 Task: Create a business woman in a presentation.
Action: Mouse moved to (1162, 94)
Screenshot: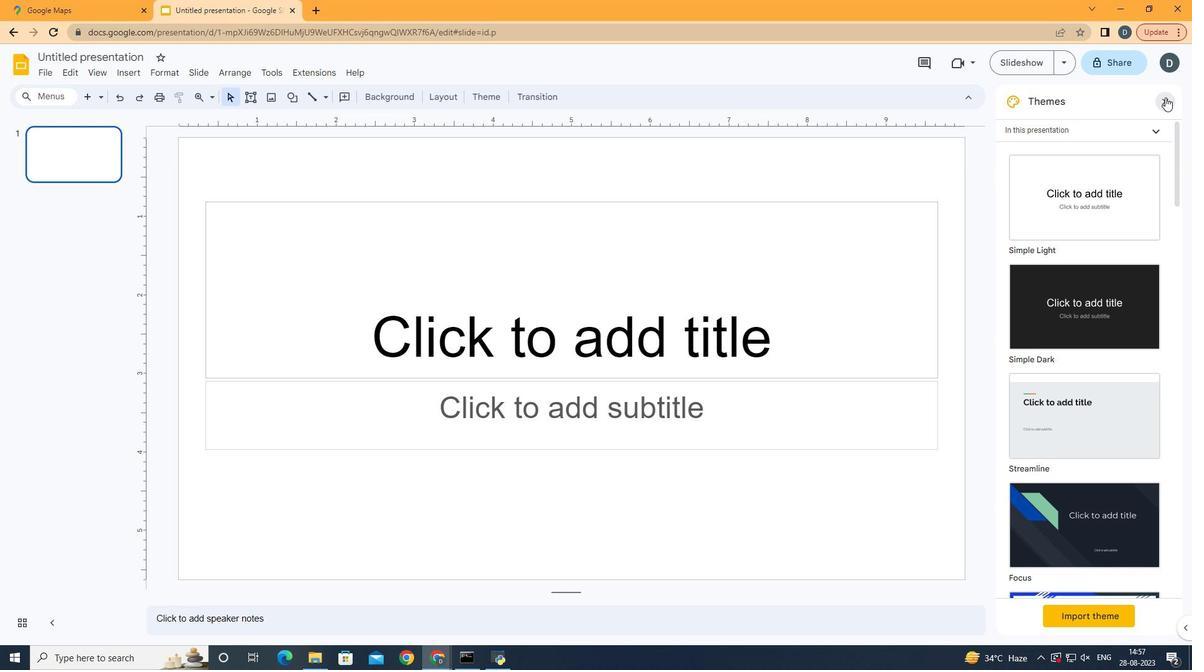 
Action: Mouse pressed left at (1162, 94)
Screenshot: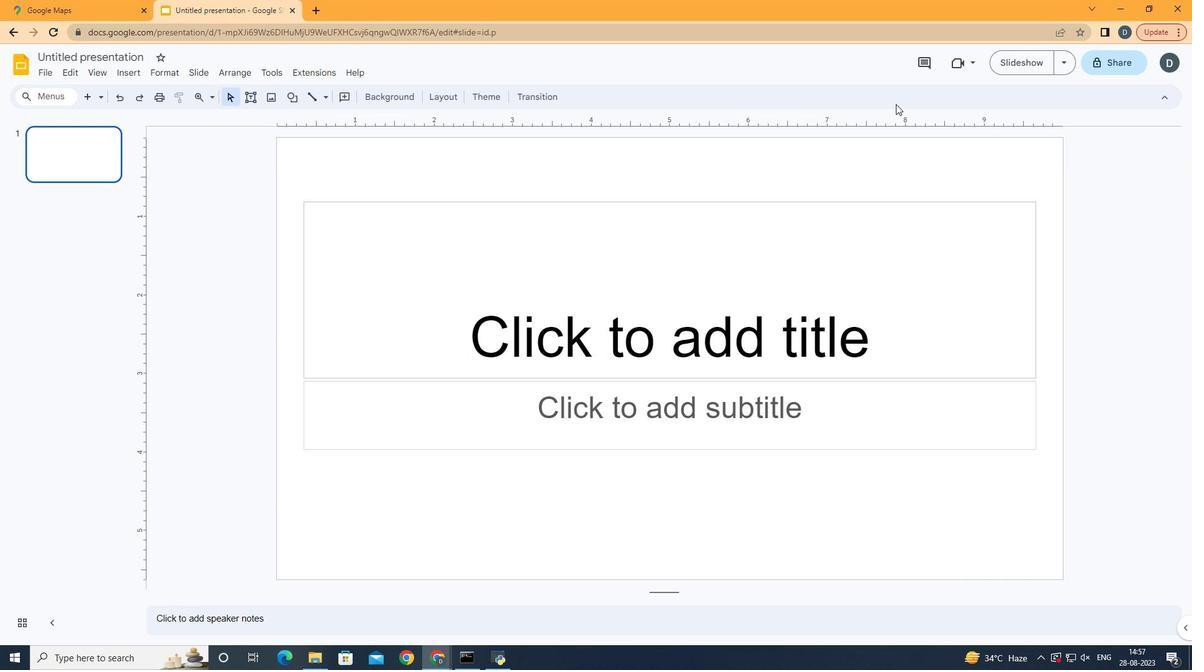 
Action: Mouse moved to (402, 99)
Screenshot: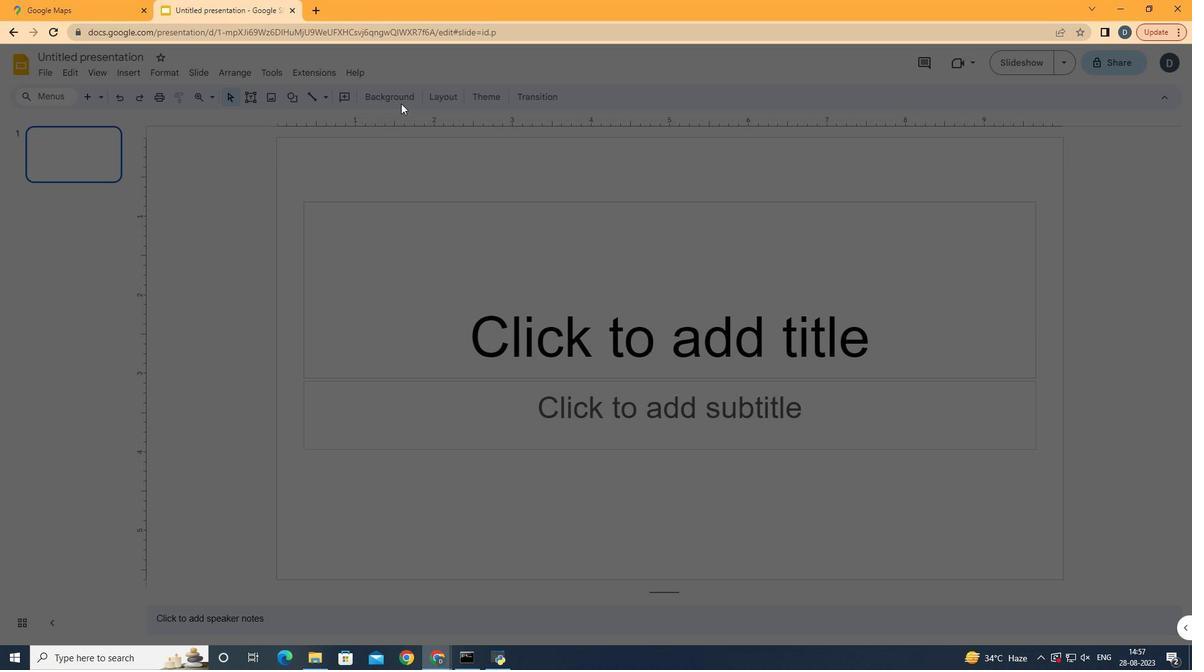 
Action: Mouse pressed left at (402, 99)
Screenshot: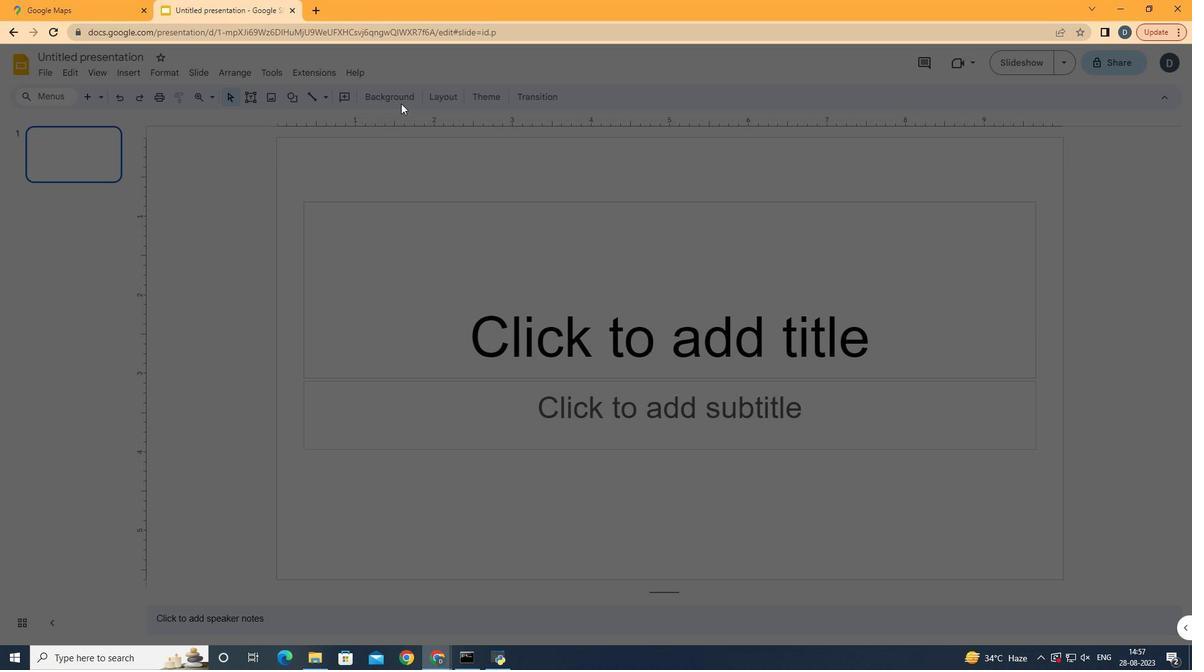 
Action: Mouse moved to (676, 307)
Screenshot: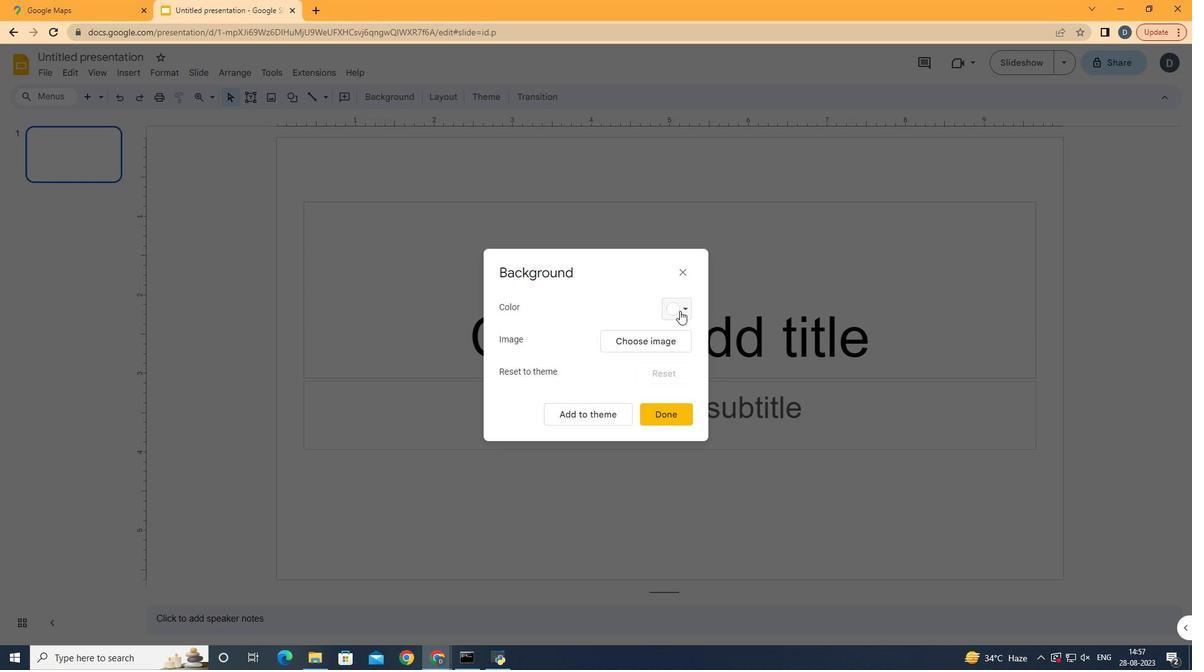 
Action: Mouse pressed left at (676, 307)
Screenshot: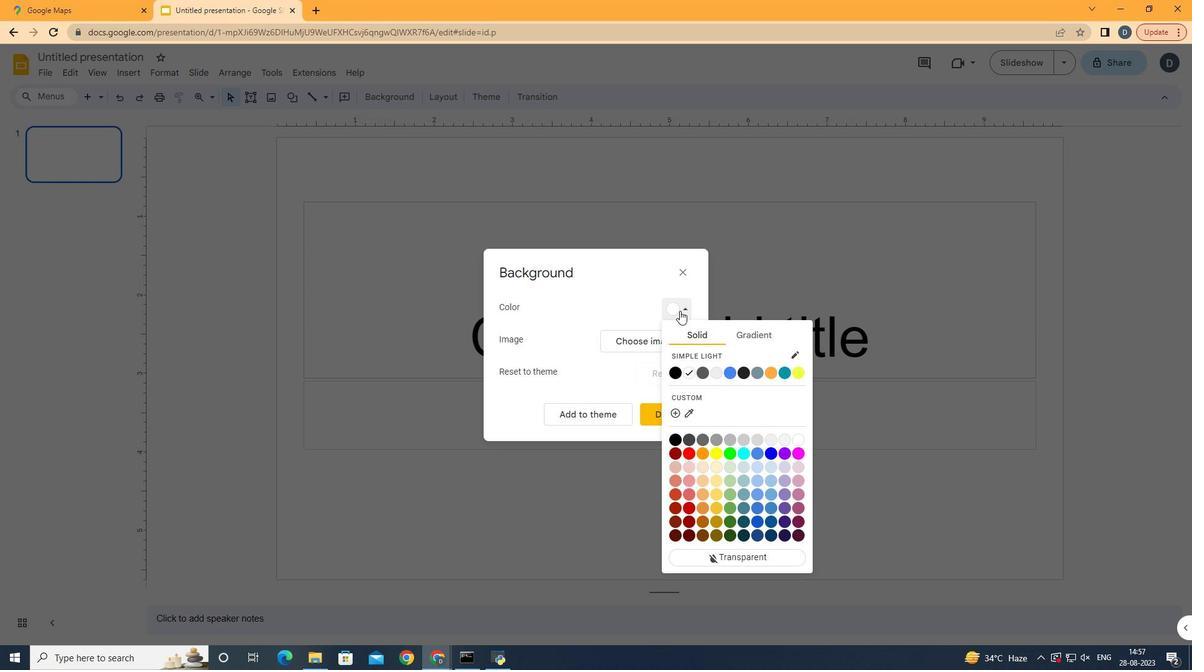 
Action: Mouse moved to (676, 263)
Screenshot: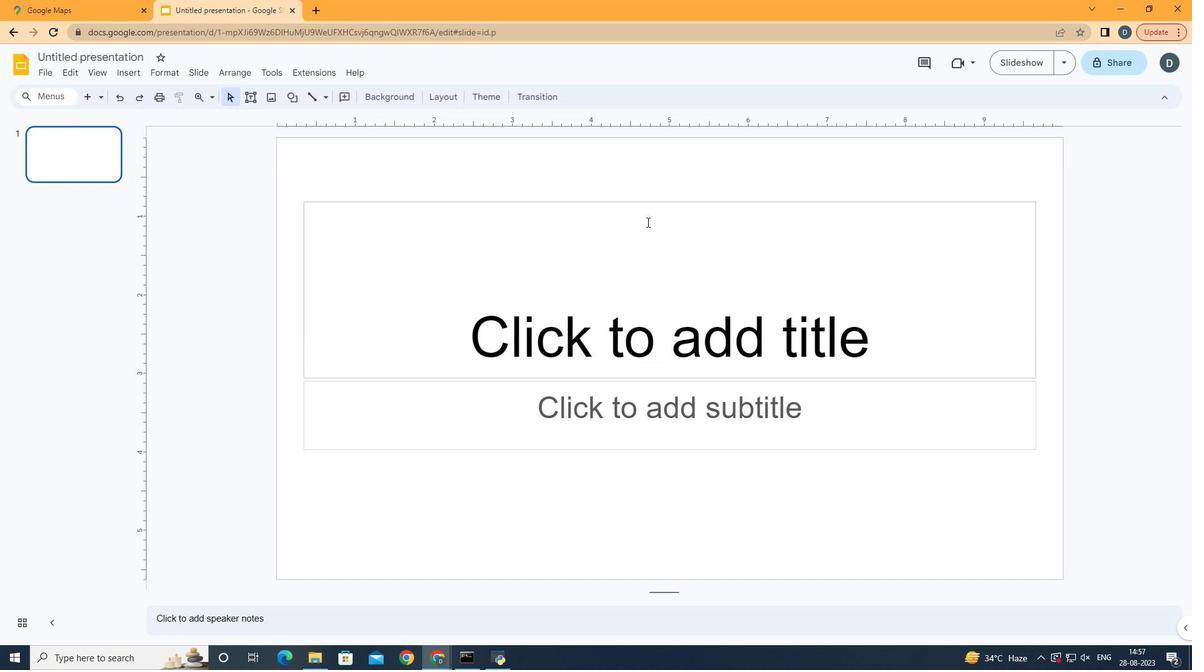 
Action: Mouse pressed left at (676, 263)
Screenshot: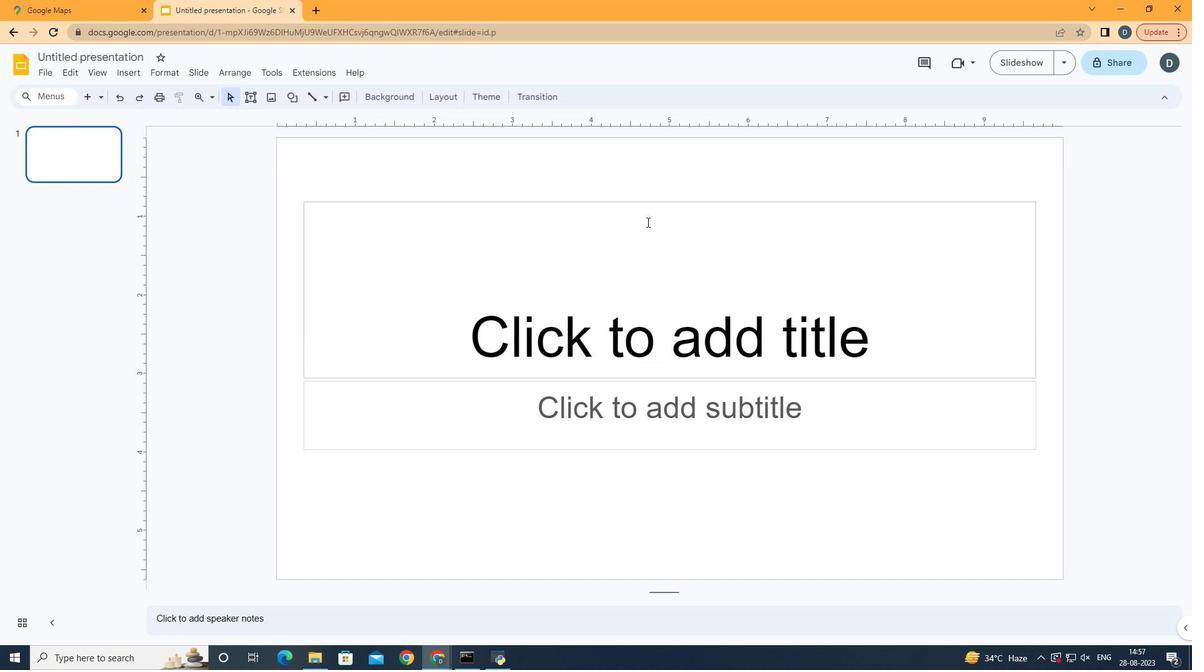 
Action: Mouse moved to (442, 98)
Screenshot: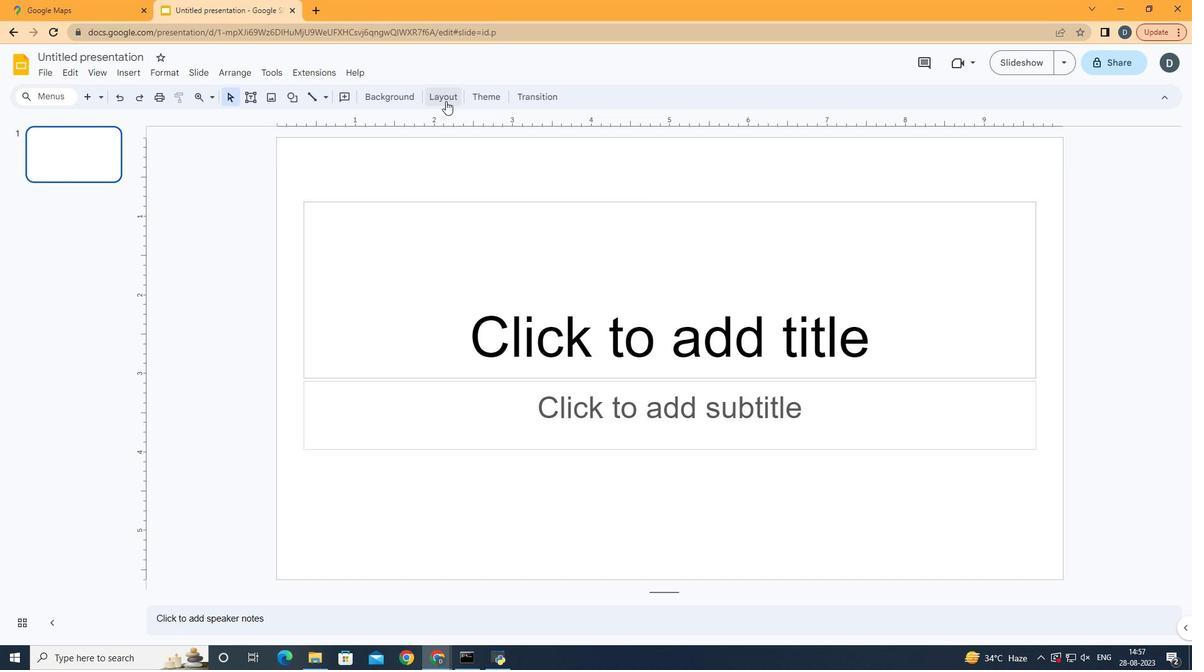 
Action: Mouse pressed left at (442, 98)
Screenshot: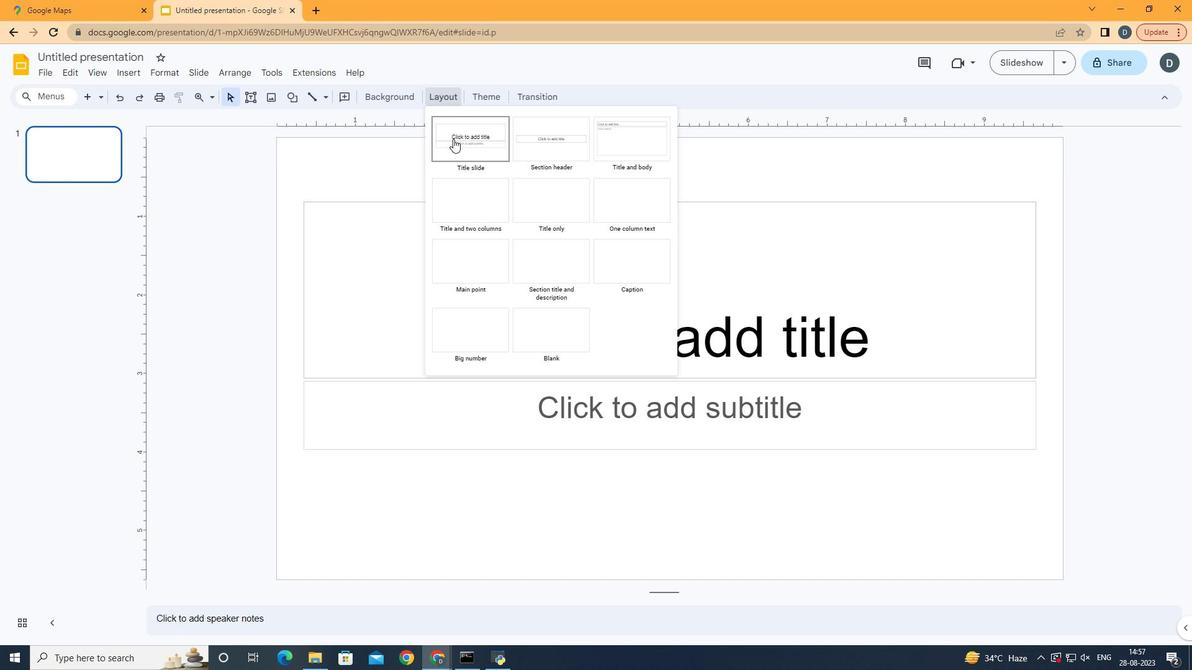 
Action: Mouse moved to (542, 317)
Screenshot: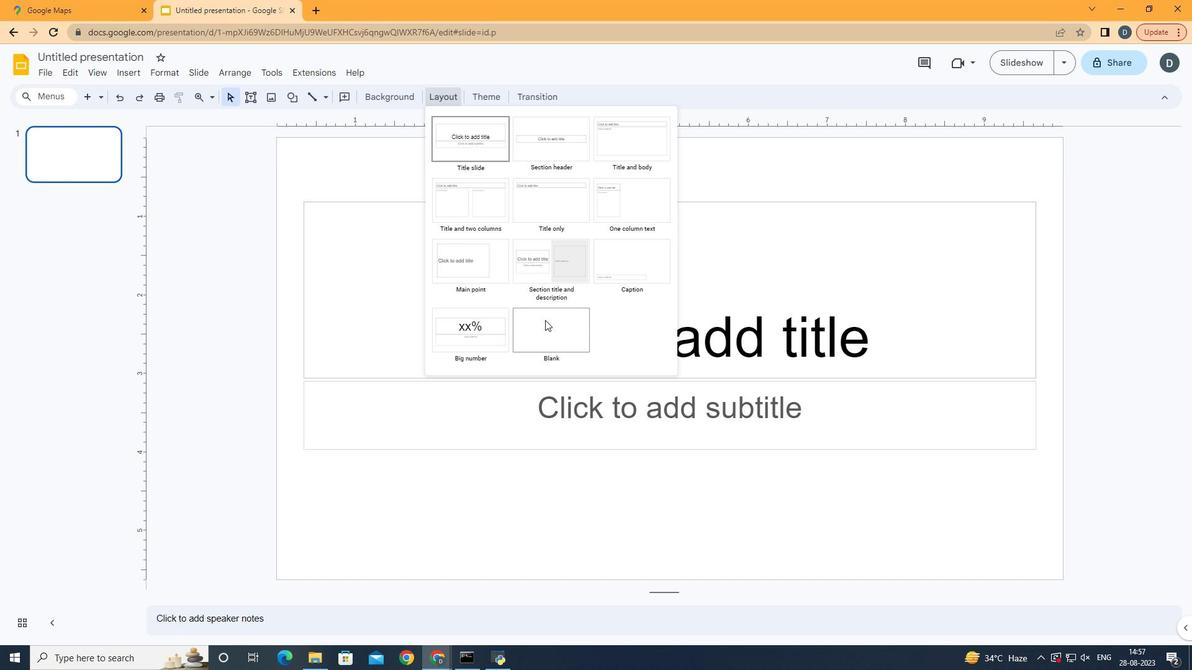 
Action: Mouse pressed left at (542, 317)
Screenshot: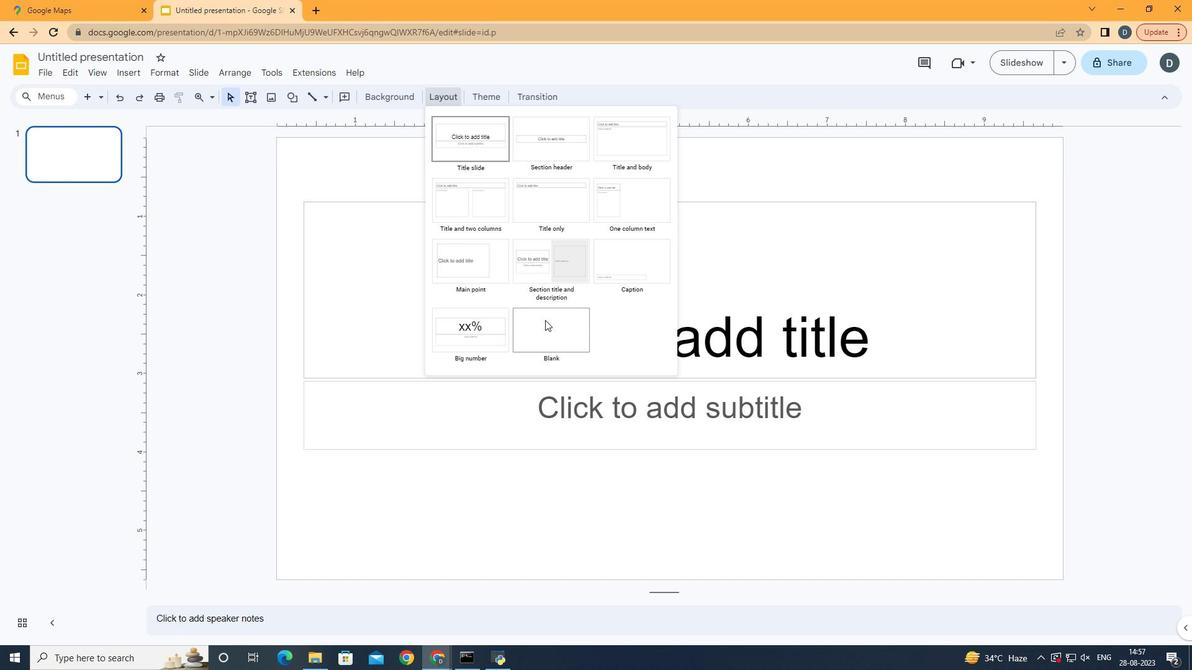 
Action: Mouse moved to (264, 100)
Screenshot: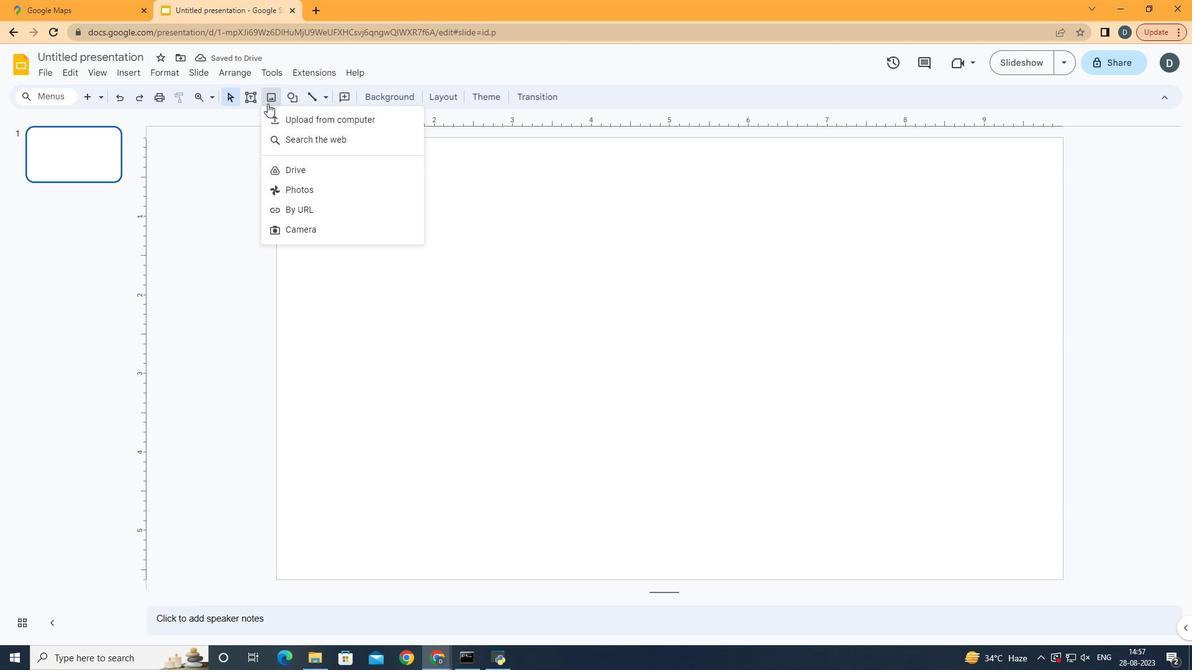 
Action: Mouse pressed left at (264, 100)
Screenshot: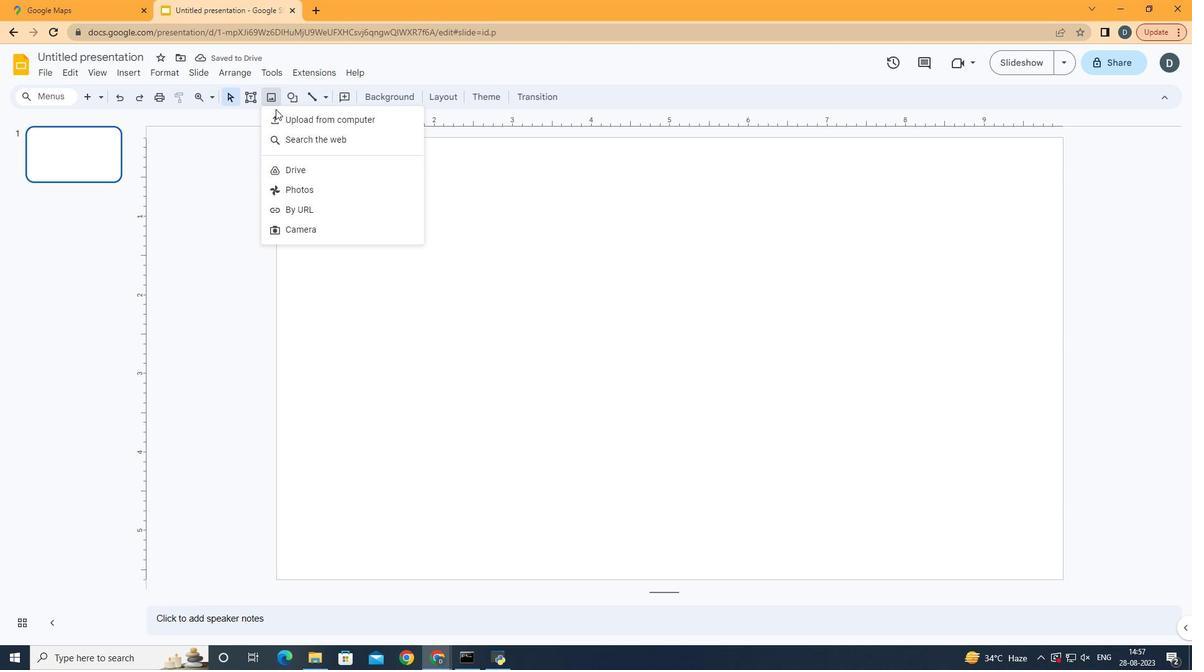 
Action: Mouse moved to (289, 129)
Screenshot: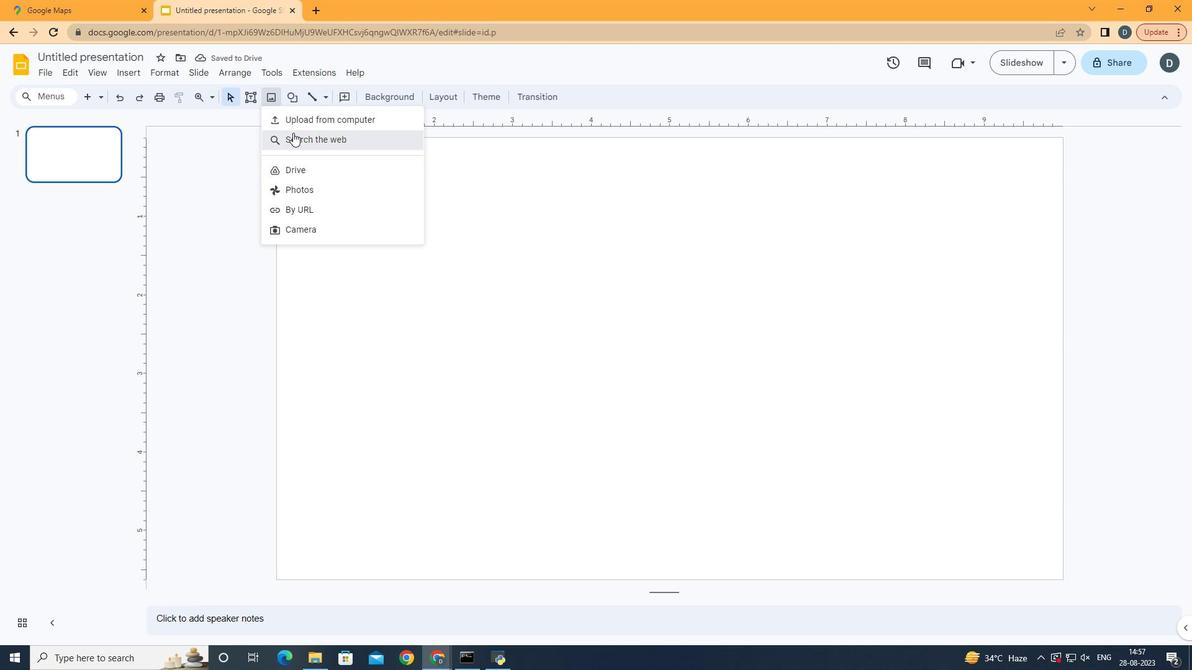 
Action: Mouse pressed left at (289, 129)
Screenshot: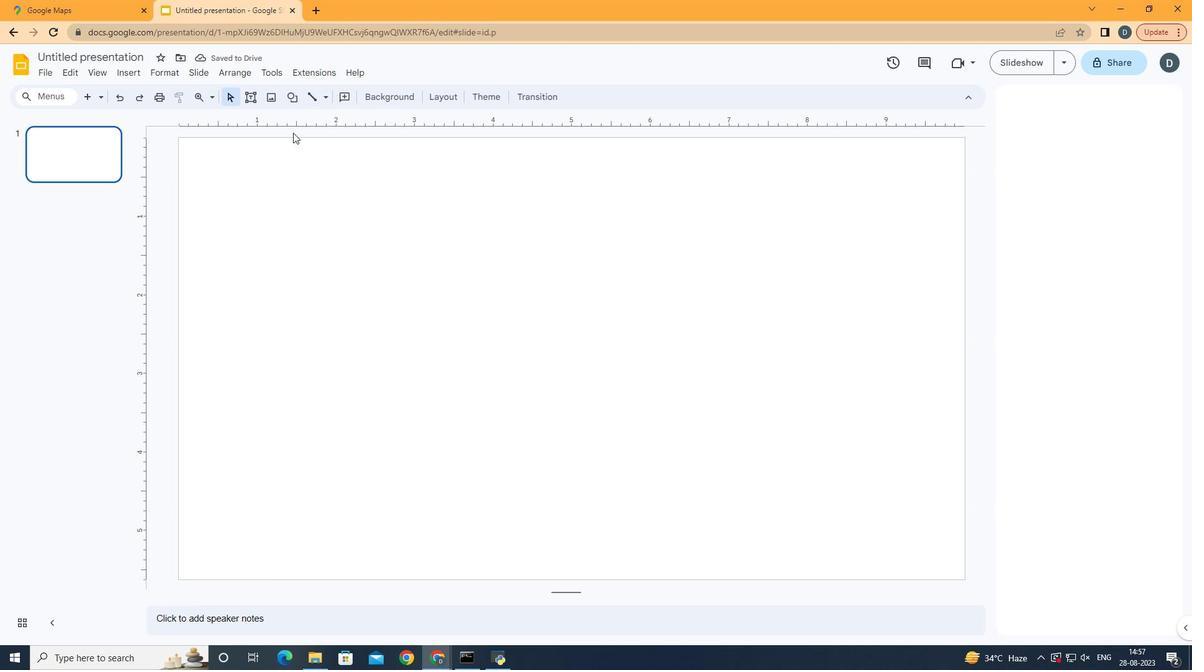 
Action: Mouse moved to (1105, 102)
Screenshot: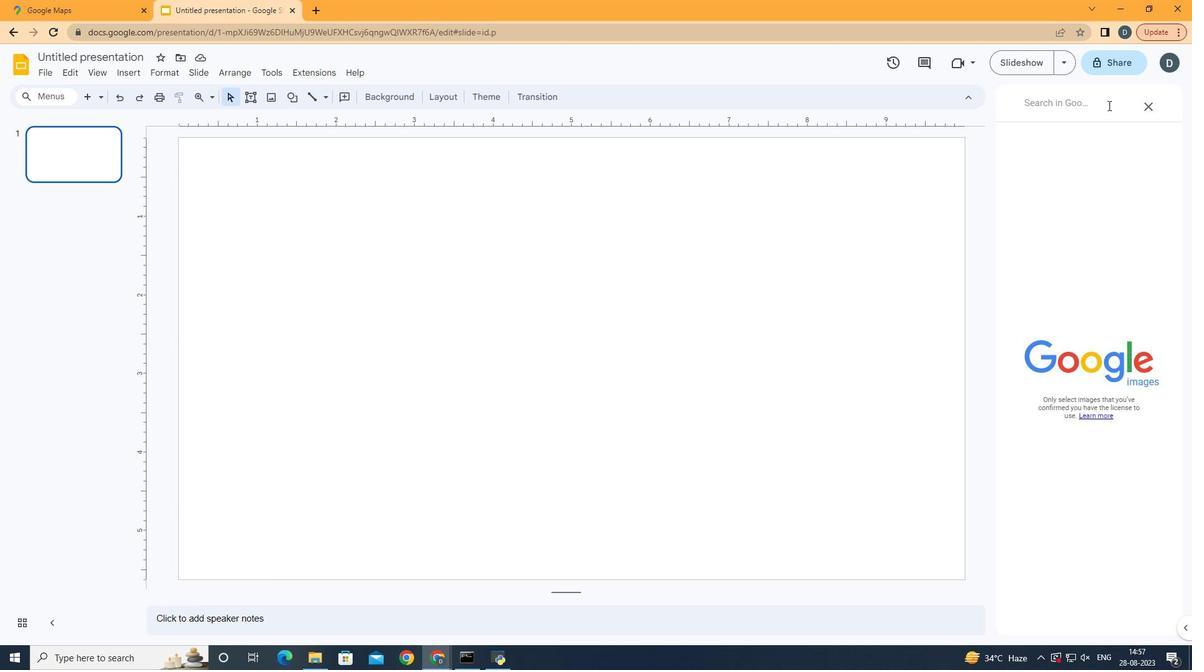 
Action: Mouse pressed left at (1105, 102)
Screenshot: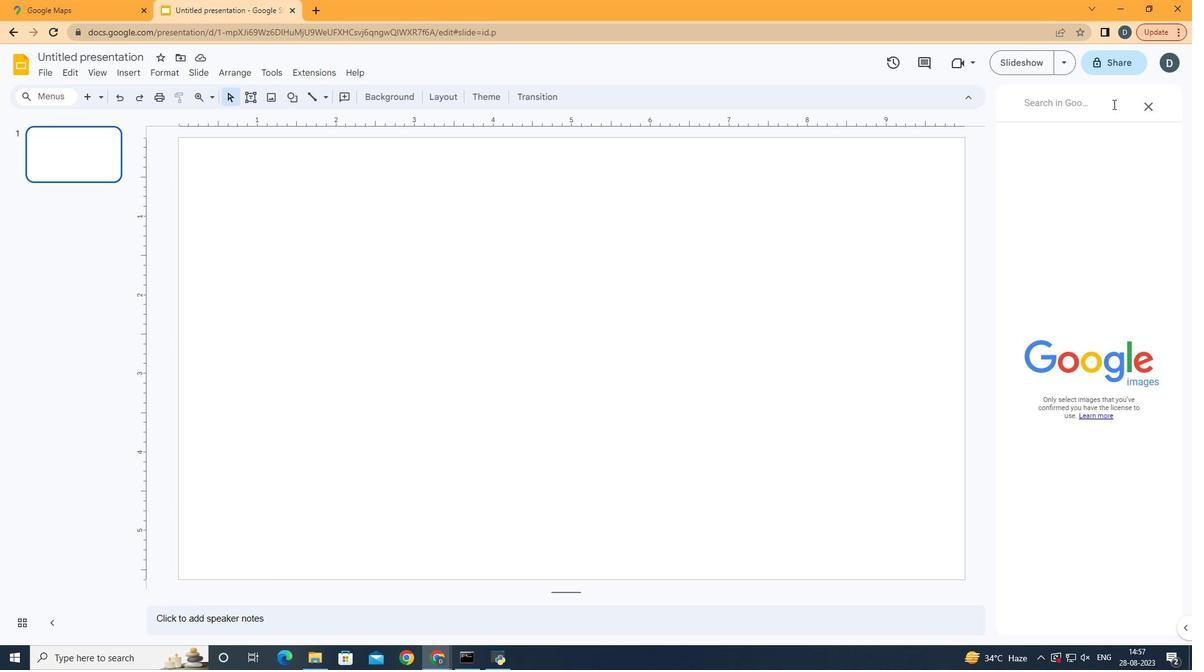
Action: Mouse moved to (1135, 93)
Screenshot: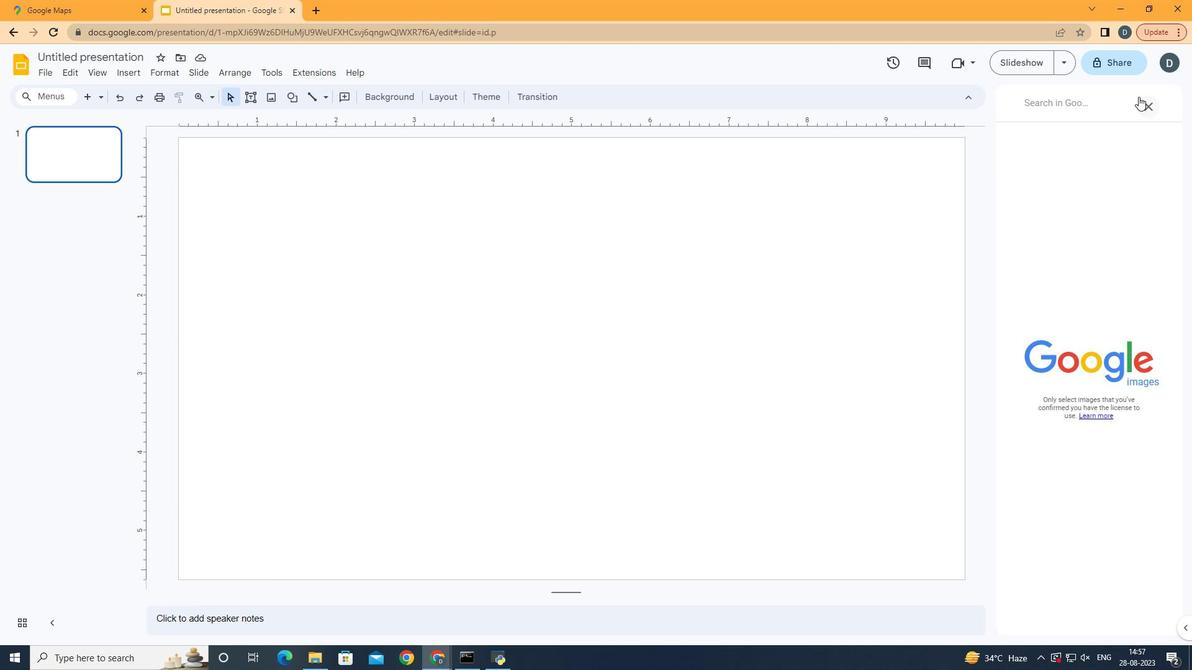 
Action: Key pressed <Key.shift>Business<Key.space><Key.shift>Women<Key.space>in<Key.space>a<Key.space>presentation<Key.enter>
Screenshot: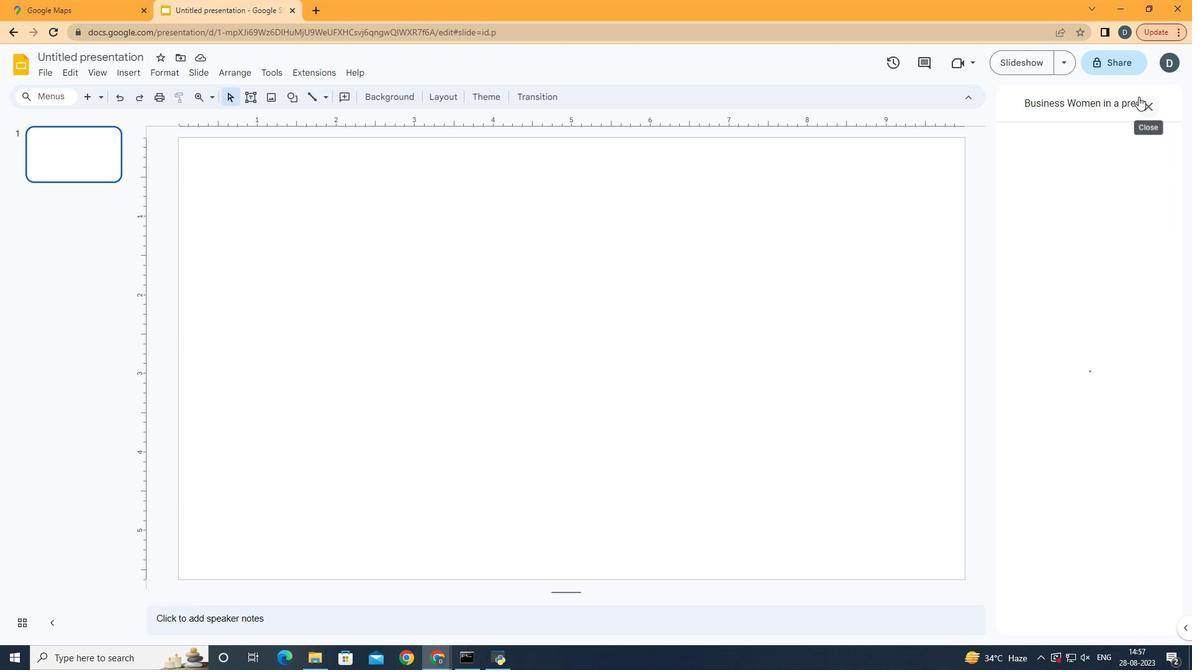 
Action: Mouse moved to (1111, 156)
Screenshot: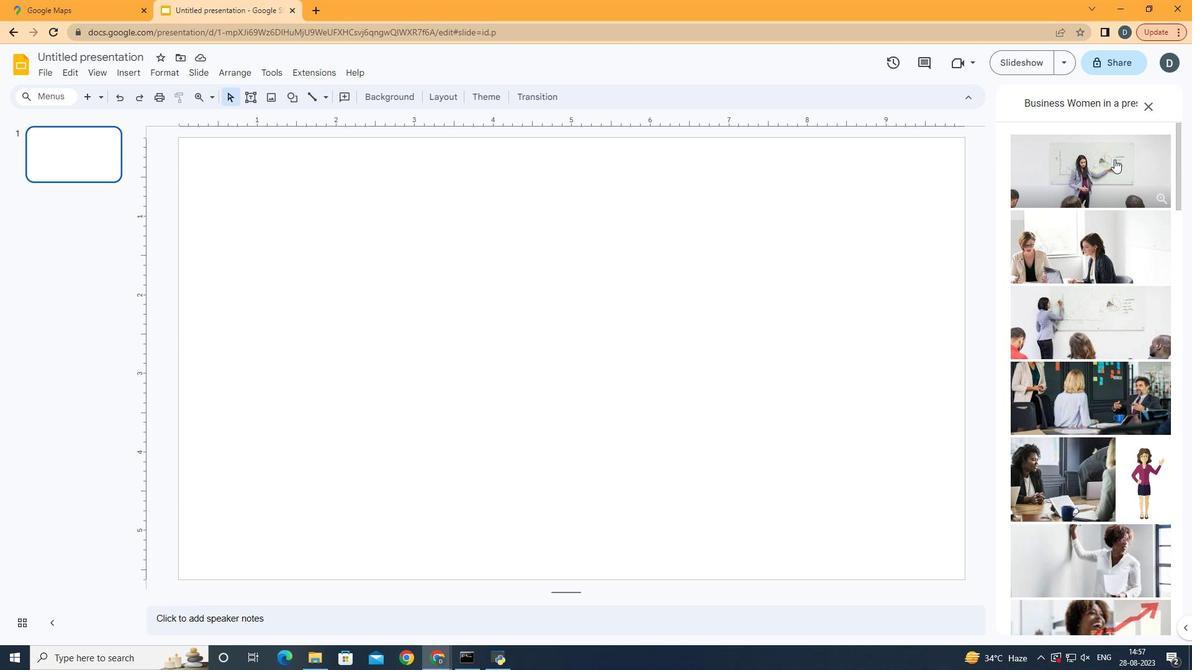 
Action: Mouse pressed left at (1111, 156)
Screenshot: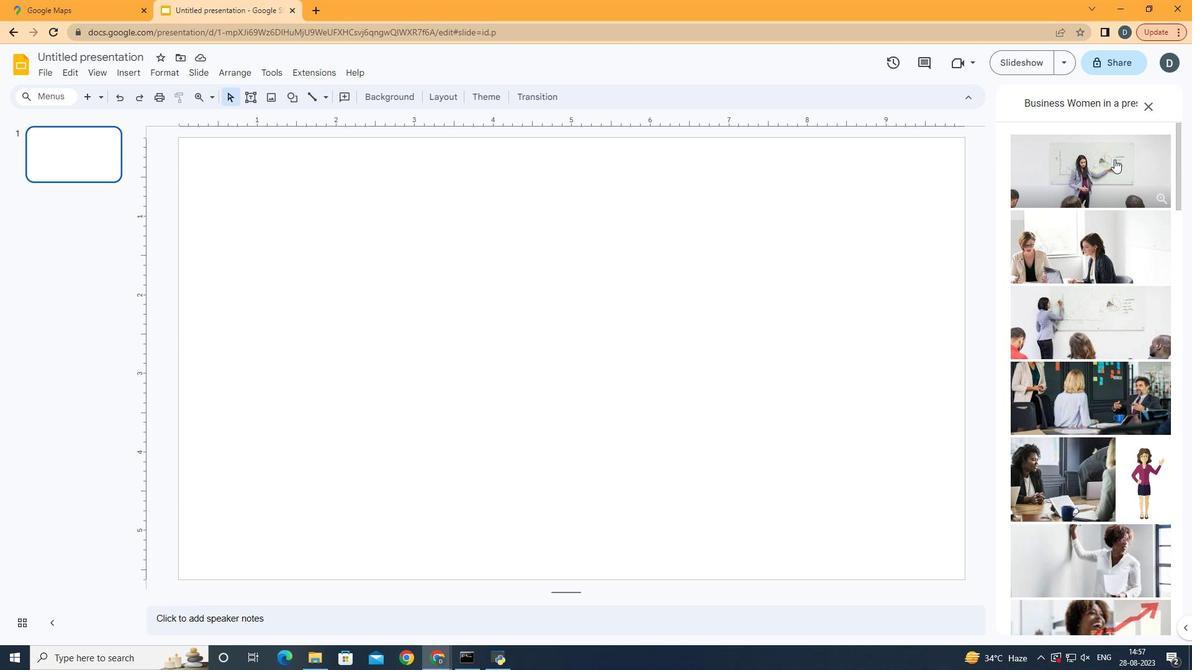 
Action: Mouse moved to (1145, 609)
Screenshot: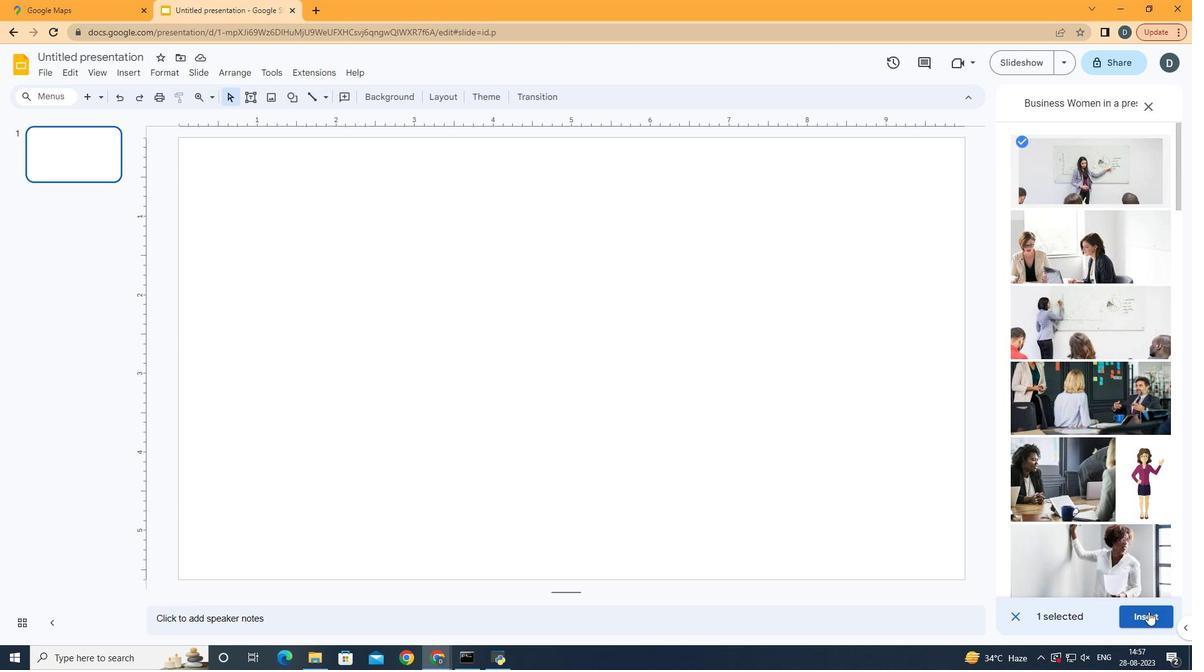 
Action: Mouse pressed left at (1145, 609)
Screenshot: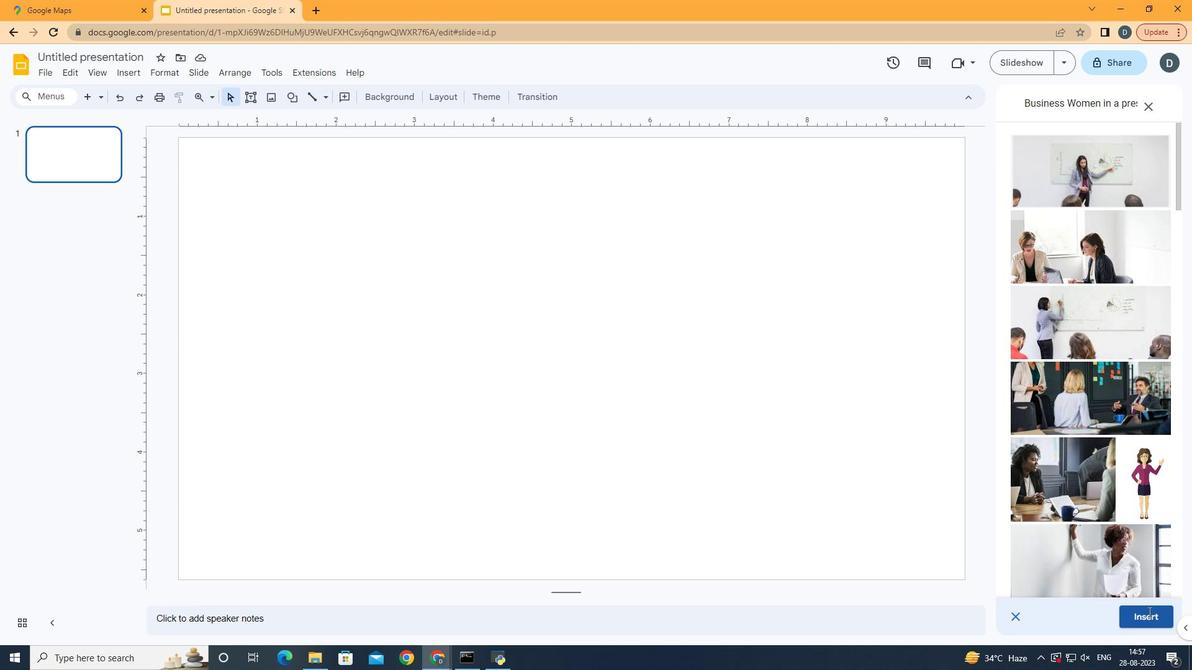 
Action: Mouse moved to (909, 145)
Screenshot: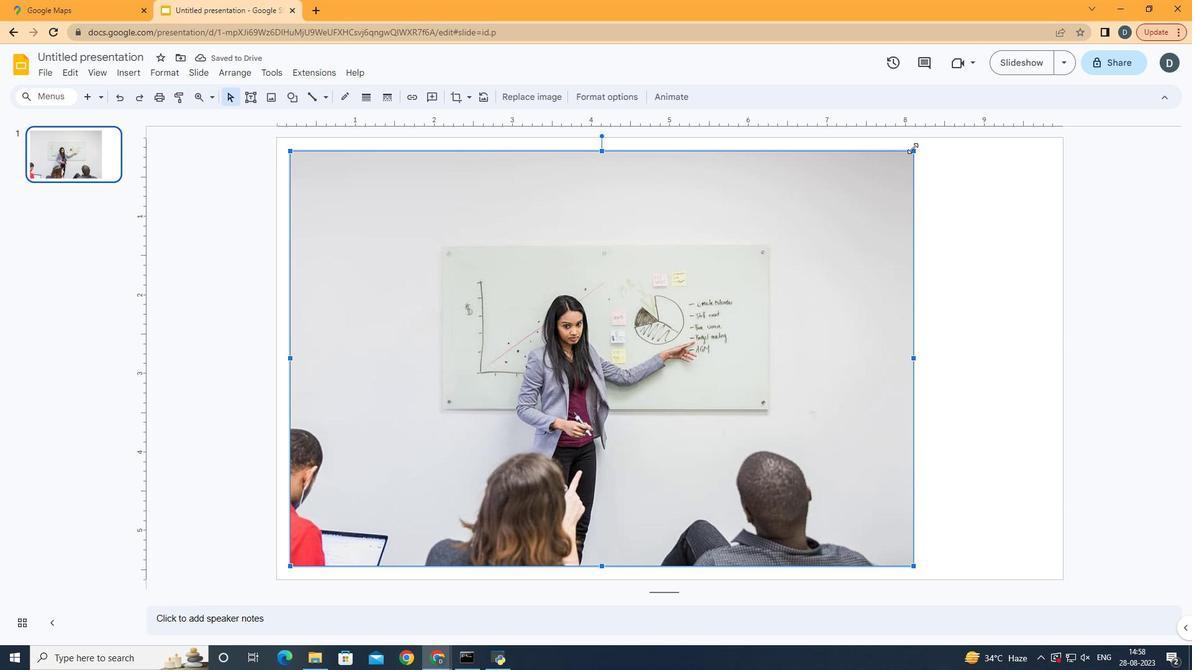 
Action: Mouse pressed left at (909, 145)
Screenshot: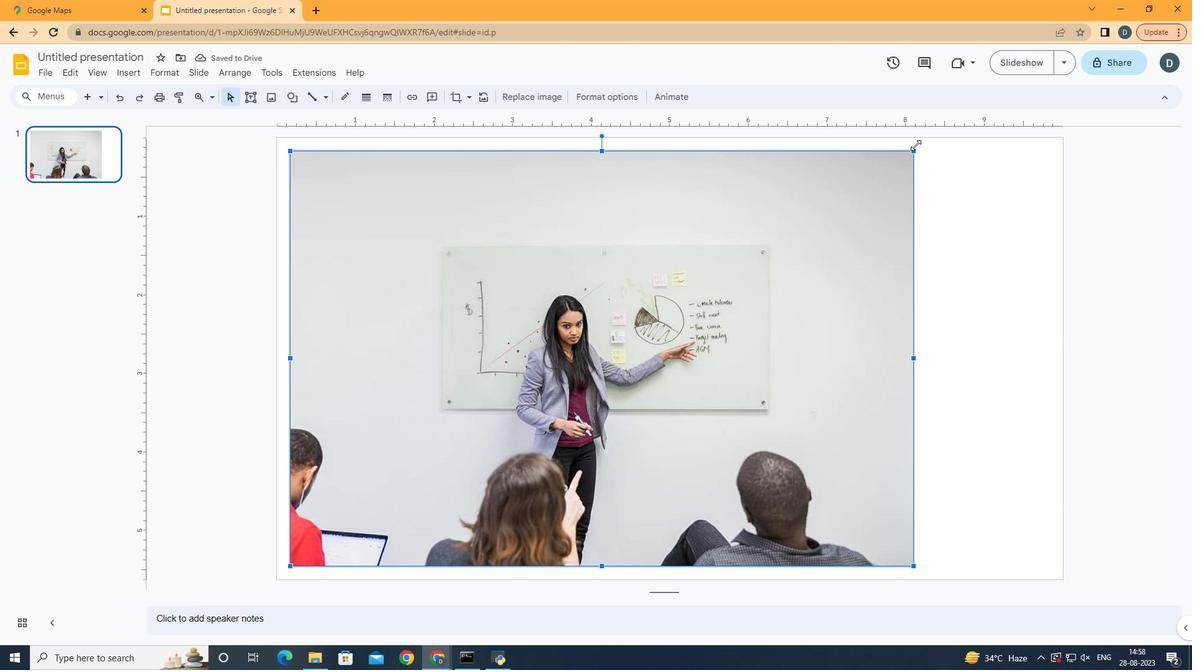 
Action: Mouse moved to (931, 347)
Screenshot: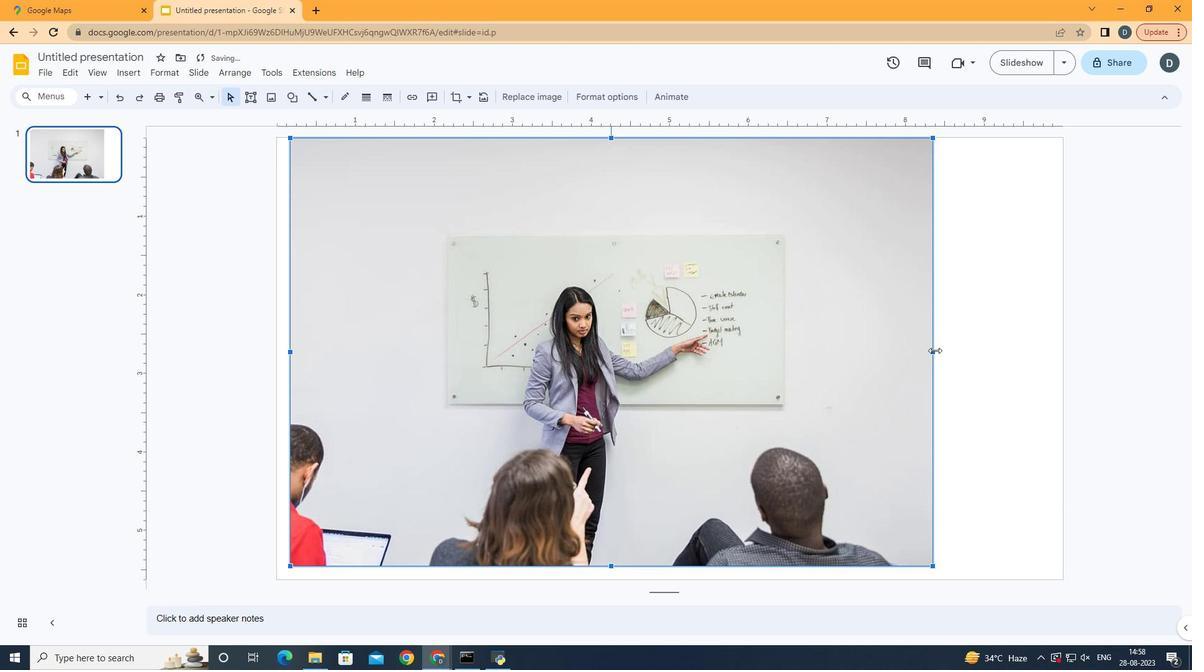 
Action: Mouse pressed left at (931, 347)
Screenshot: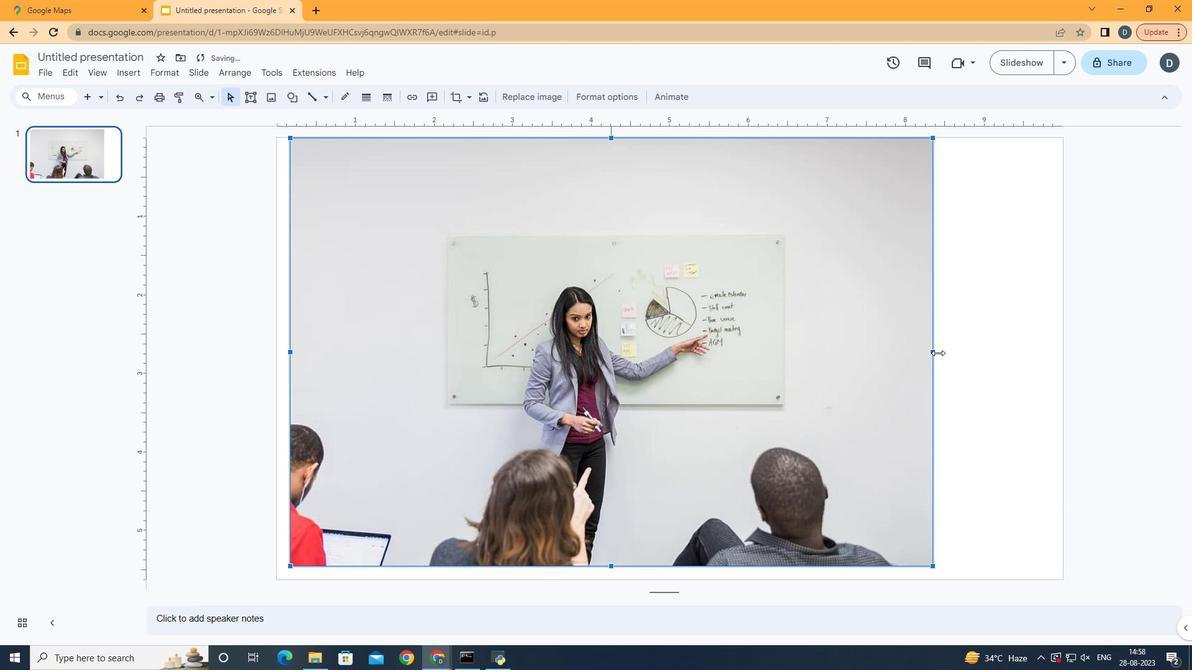 
Action: Mouse moved to (288, 347)
Screenshot: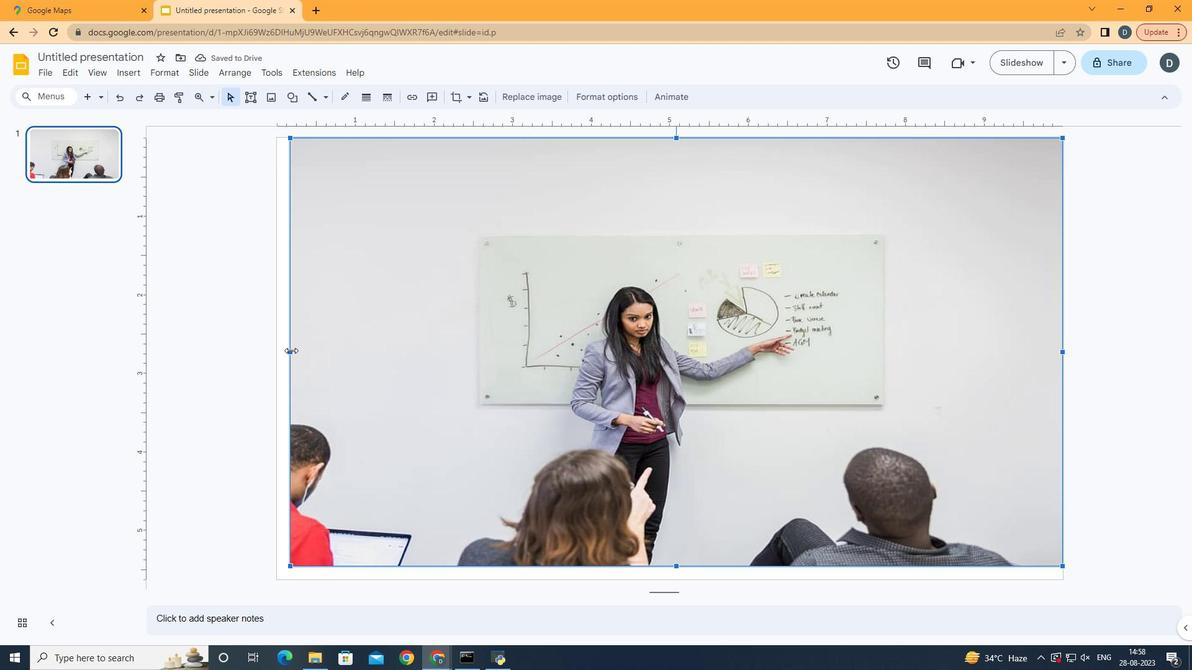 
Action: Mouse pressed left at (288, 347)
Screenshot: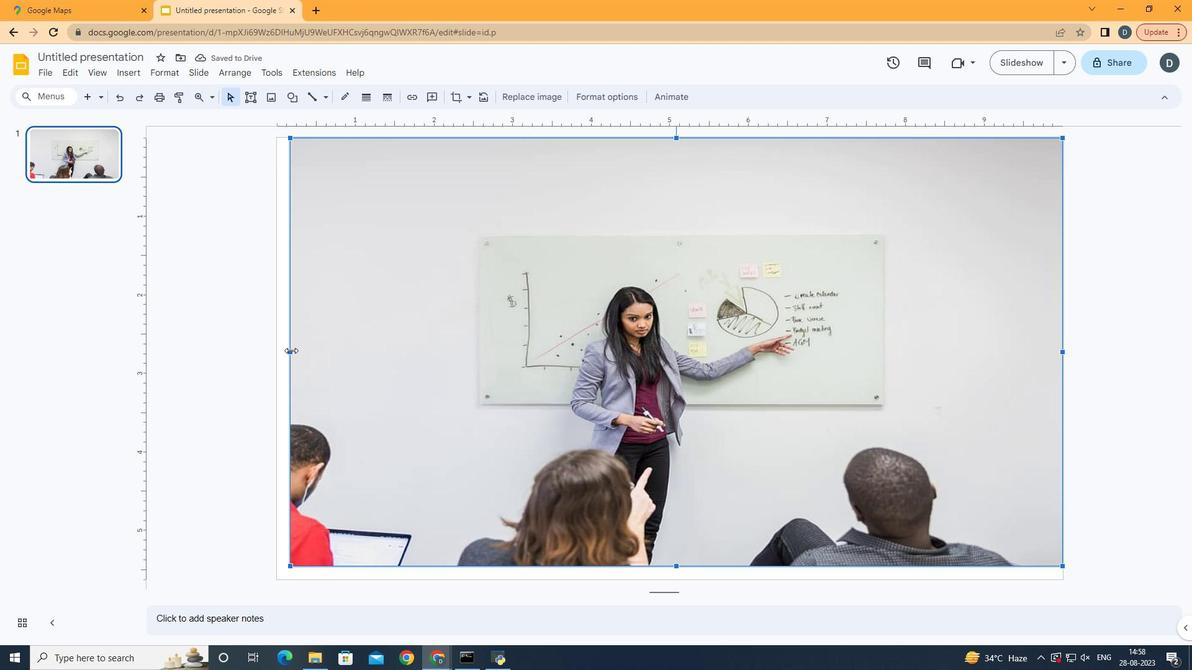 
Action: Mouse moved to (667, 564)
Screenshot: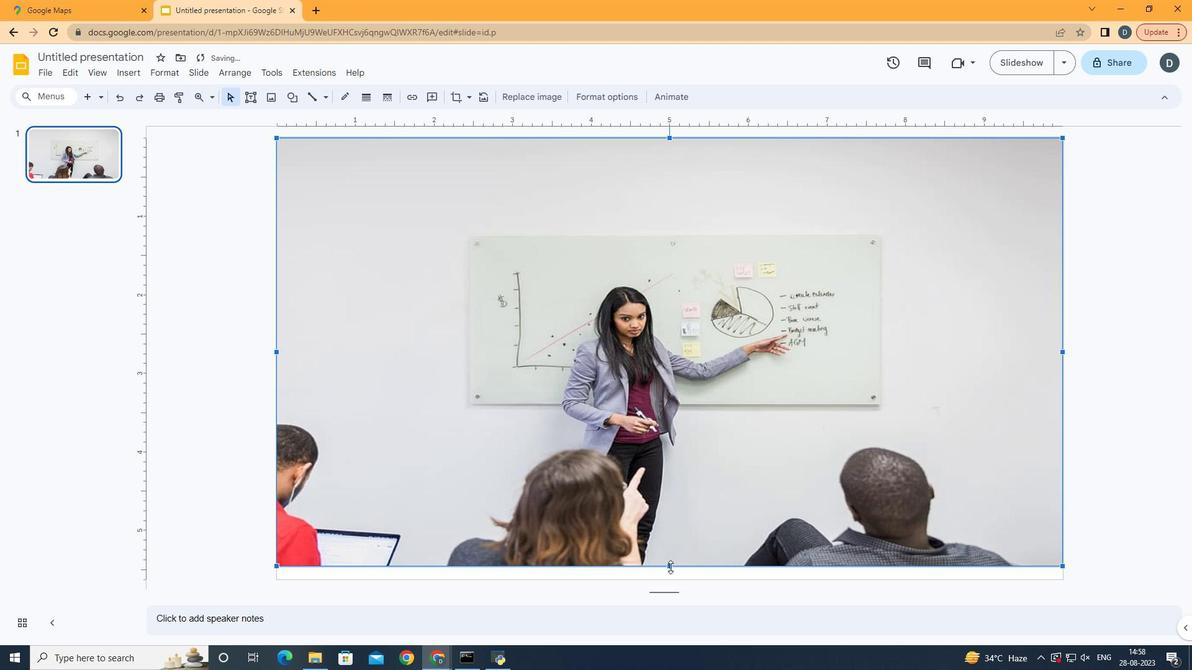 
Action: Mouse pressed left at (667, 564)
Screenshot: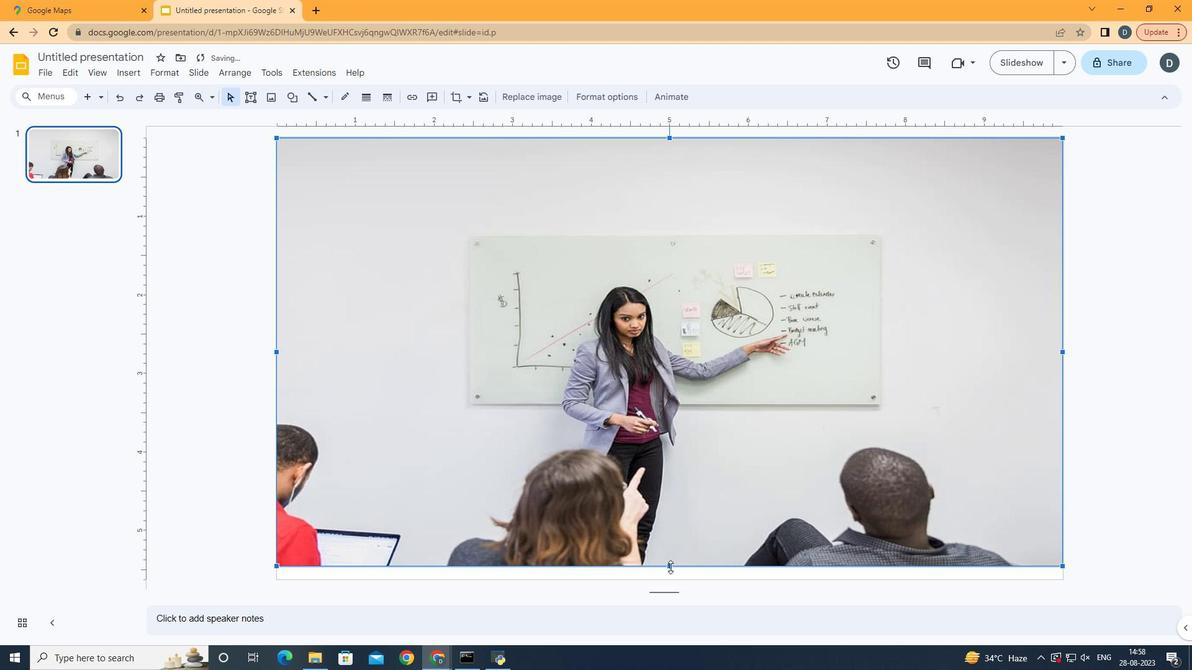 
Action: Mouse moved to (1087, 295)
Screenshot: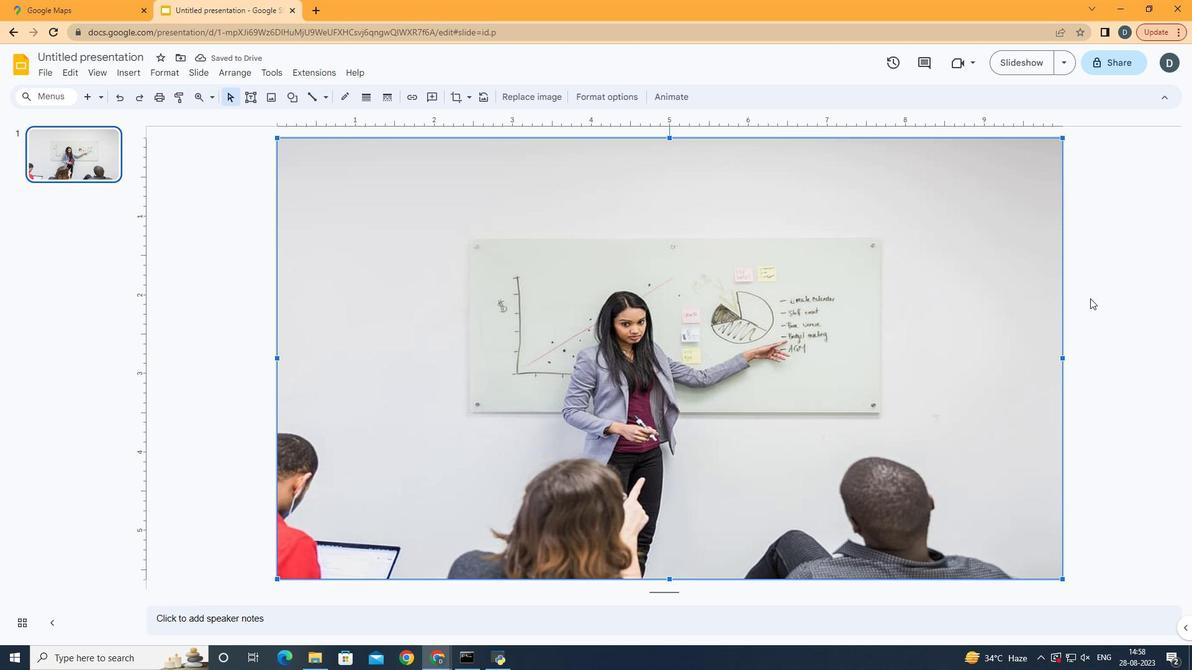 
Action: Mouse pressed left at (1087, 295)
Screenshot: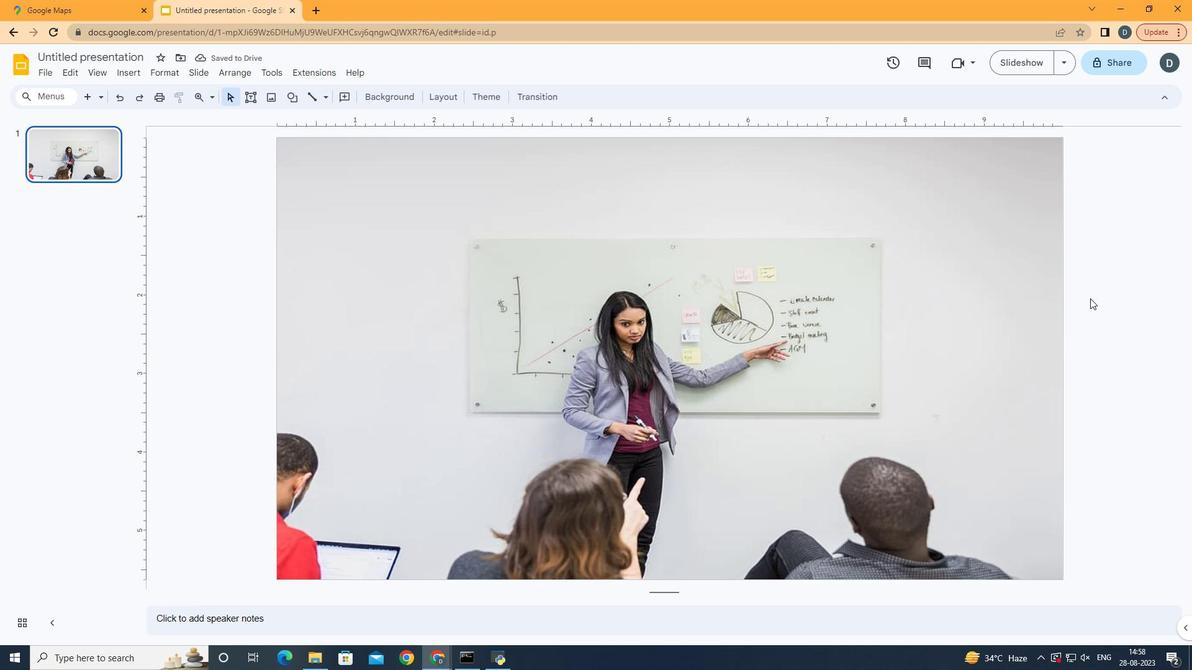 
Action: Mouse moved to (575, 395)
Screenshot: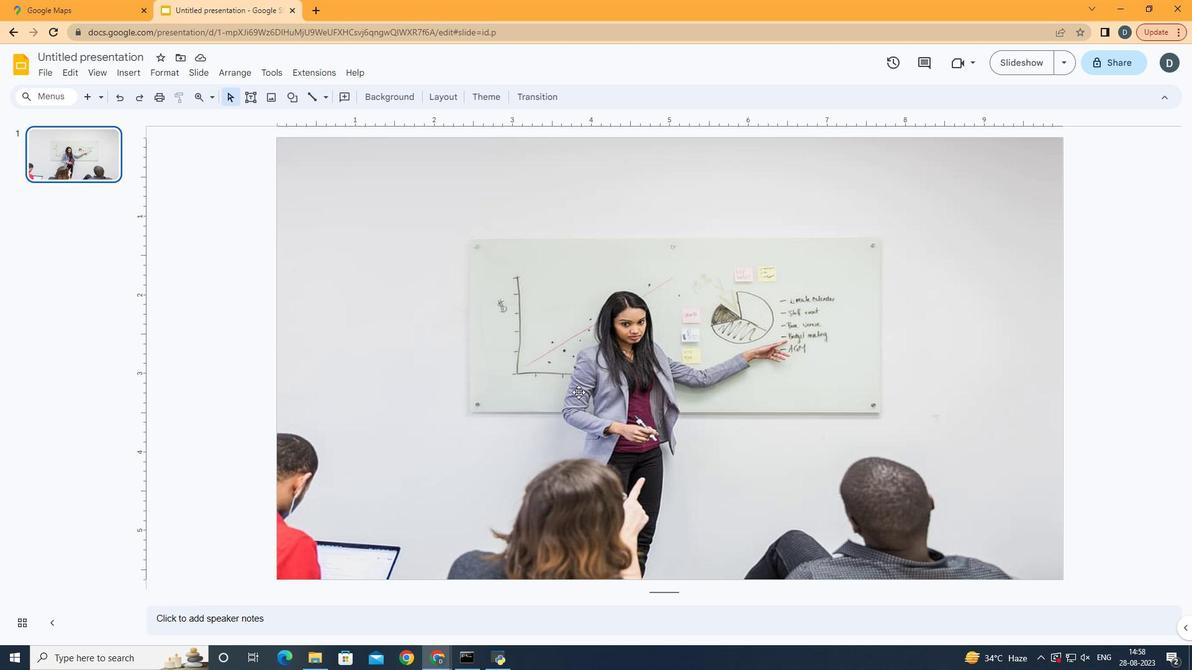 
Action: Mouse pressed left at (575, 395)
Screenshot: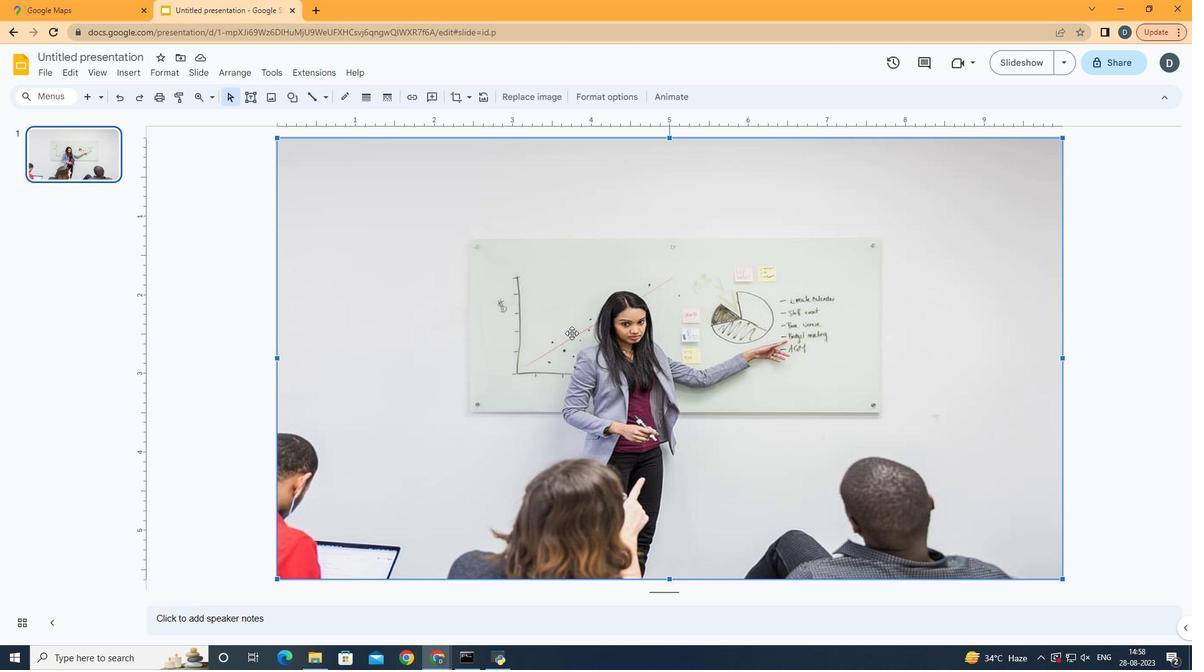 
Action: Mouse moved to (677, 99)
Screenshot: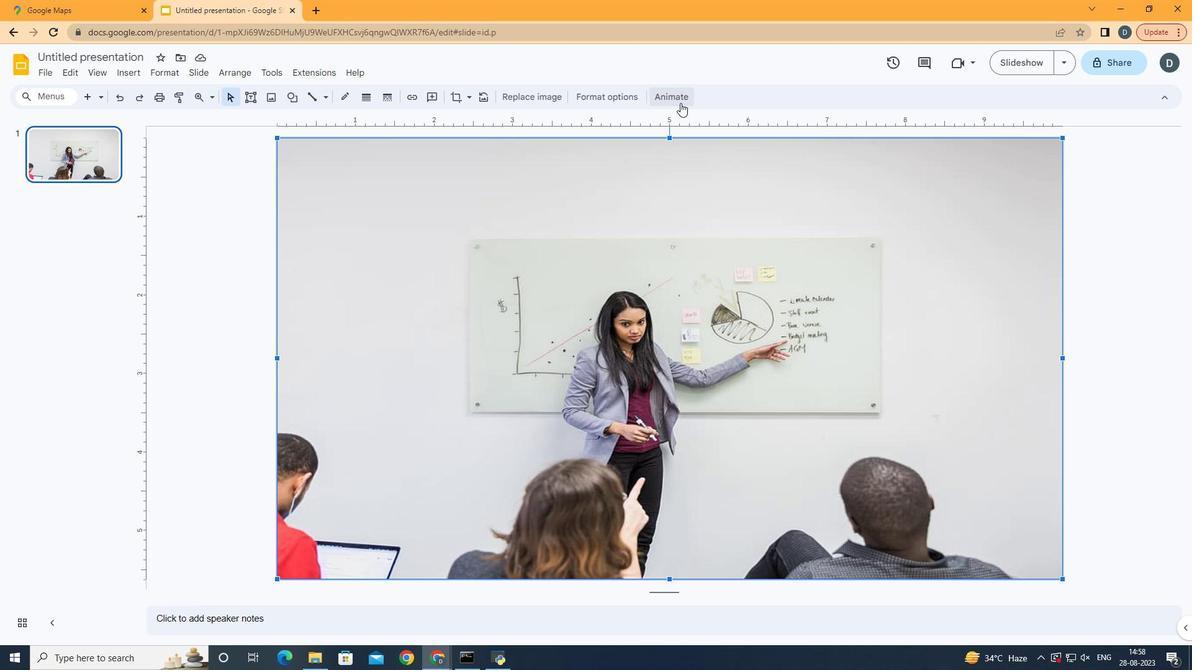 
Action: Mouse pressed left at (677, 99)
Screenshot: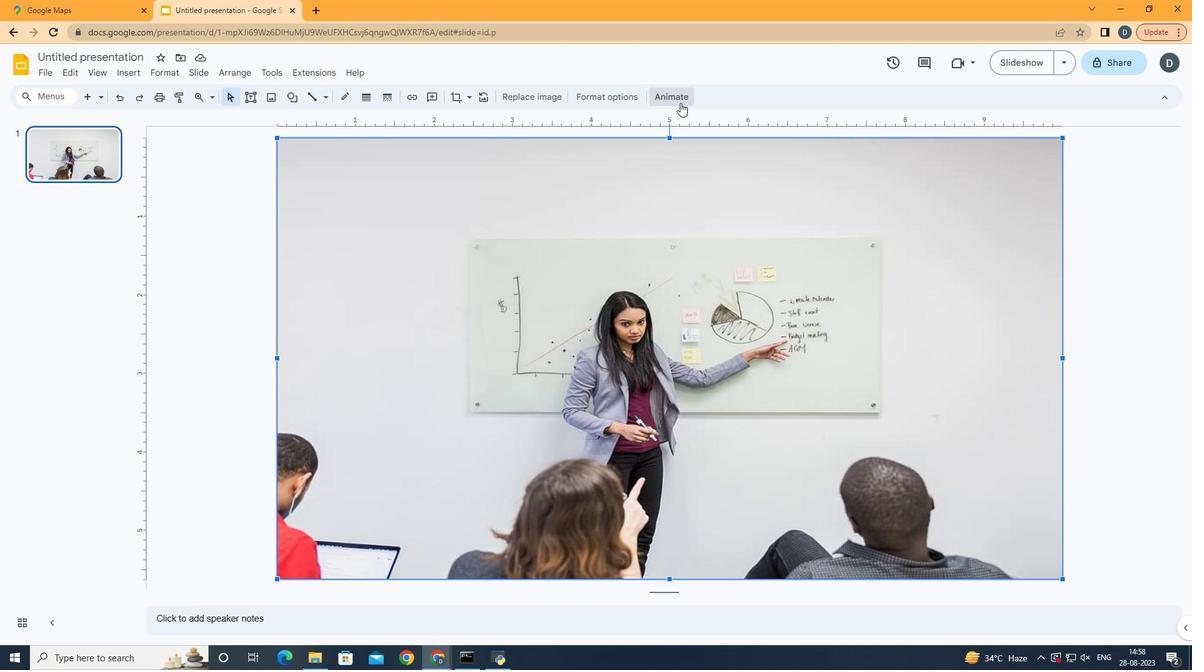 
Action: Mouse moved to (1081, 177)
Screenshot: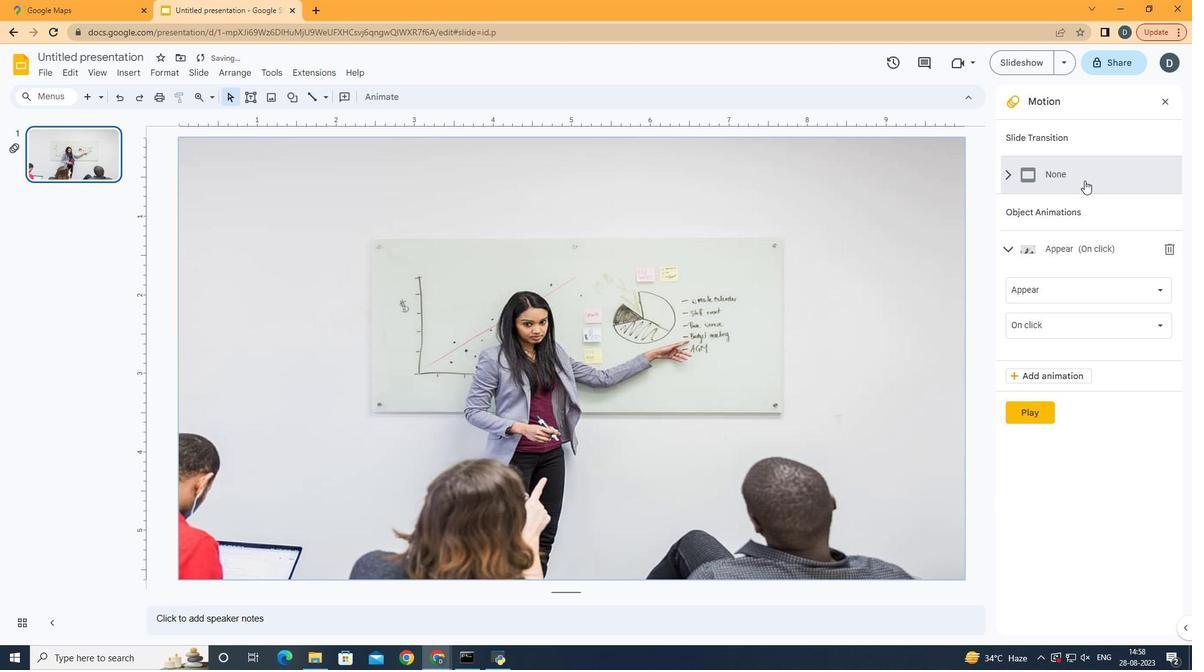 
Action: Mouse pressed left at (1081, 177)
Screenshot: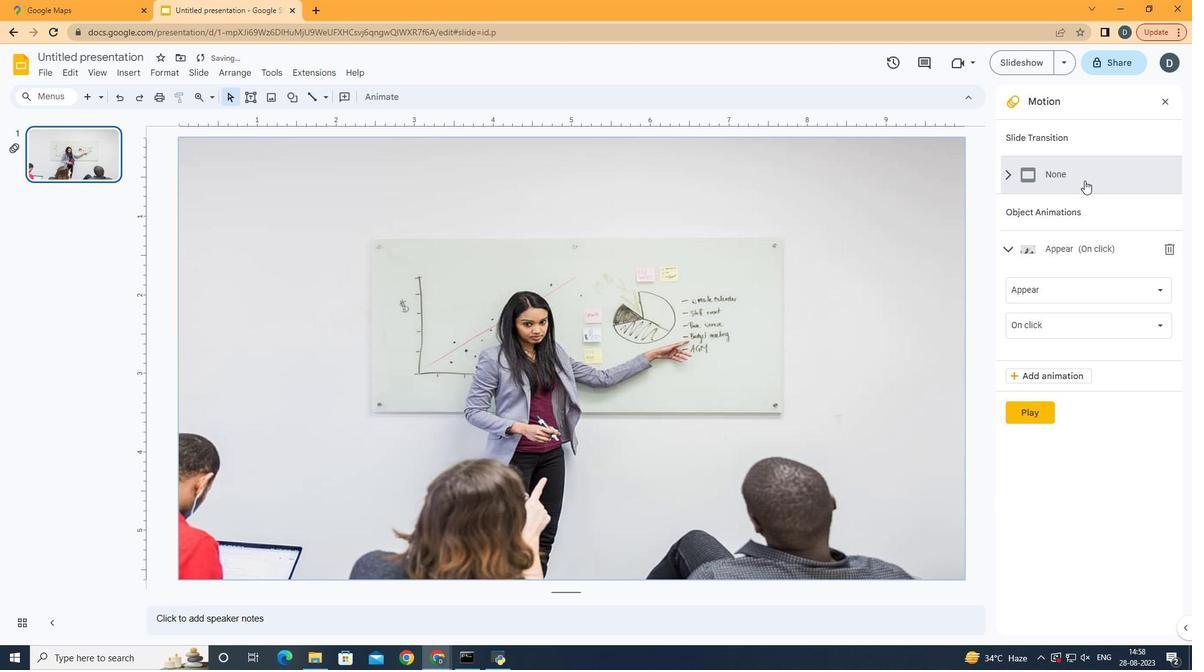 
Action: Mouse moved to (1074, 218)
Screenshot: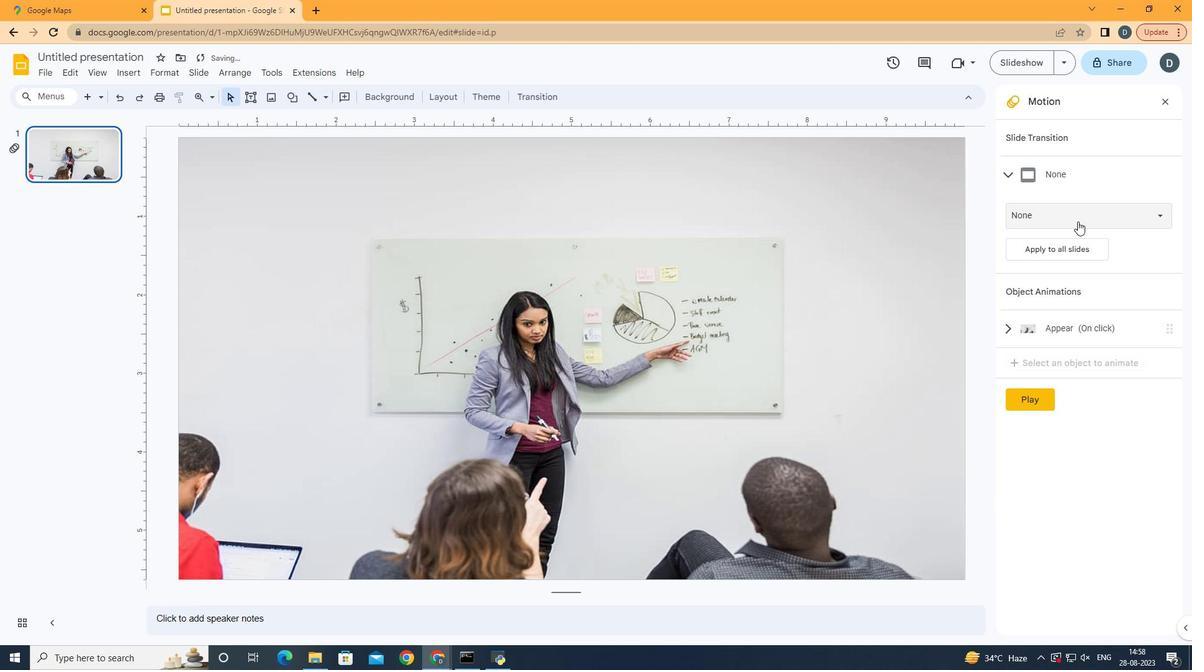 
Action: Mouse pressed left at (1074, 218)
Screenshot: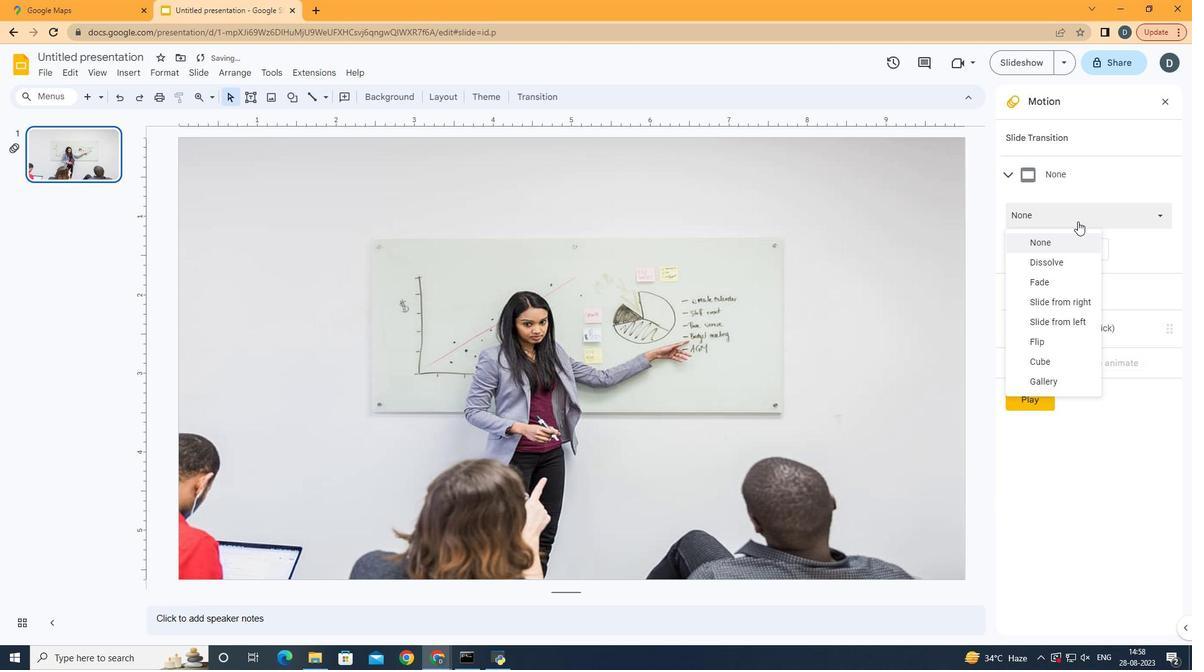 
Action: Mouse moved to (1053, 344)
Screenshot: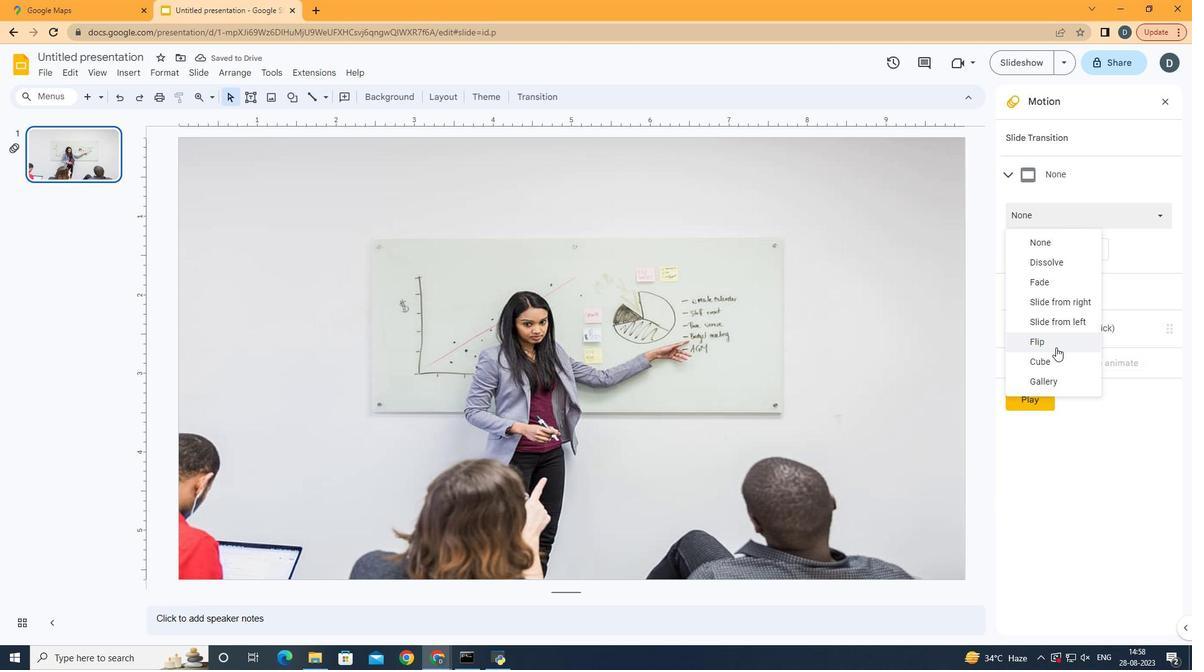 
Action: Mouse pressed left at (1053, 344)
Screenshot: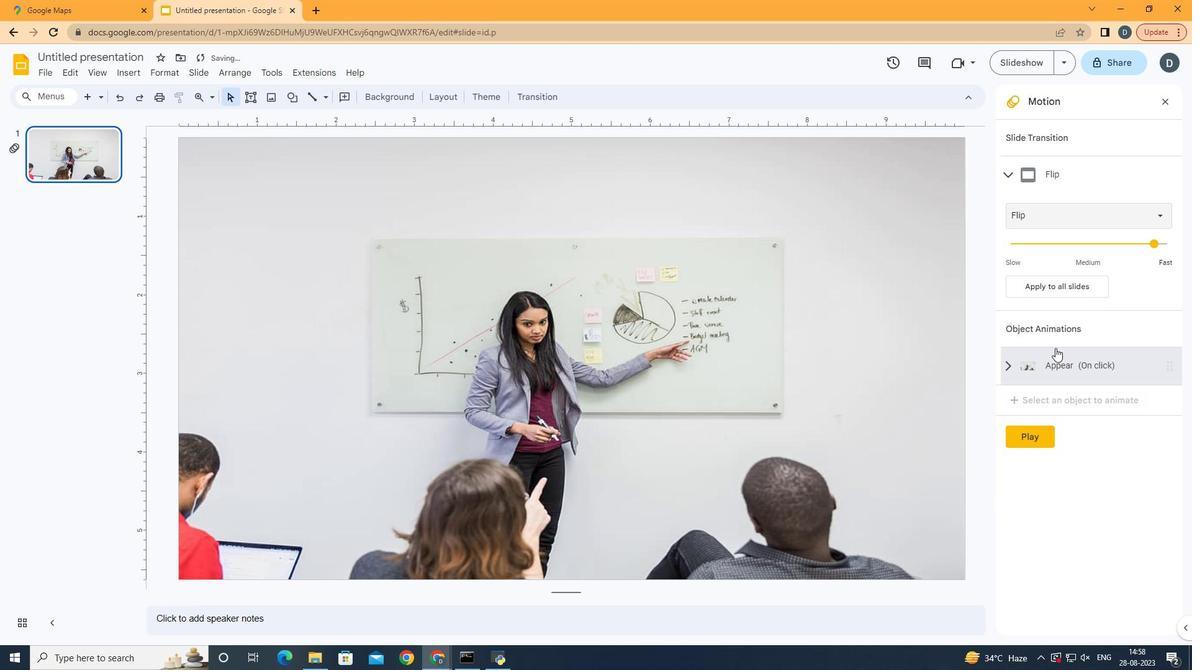 
Action: Mouse moved to (1097, 373)
Screenshot: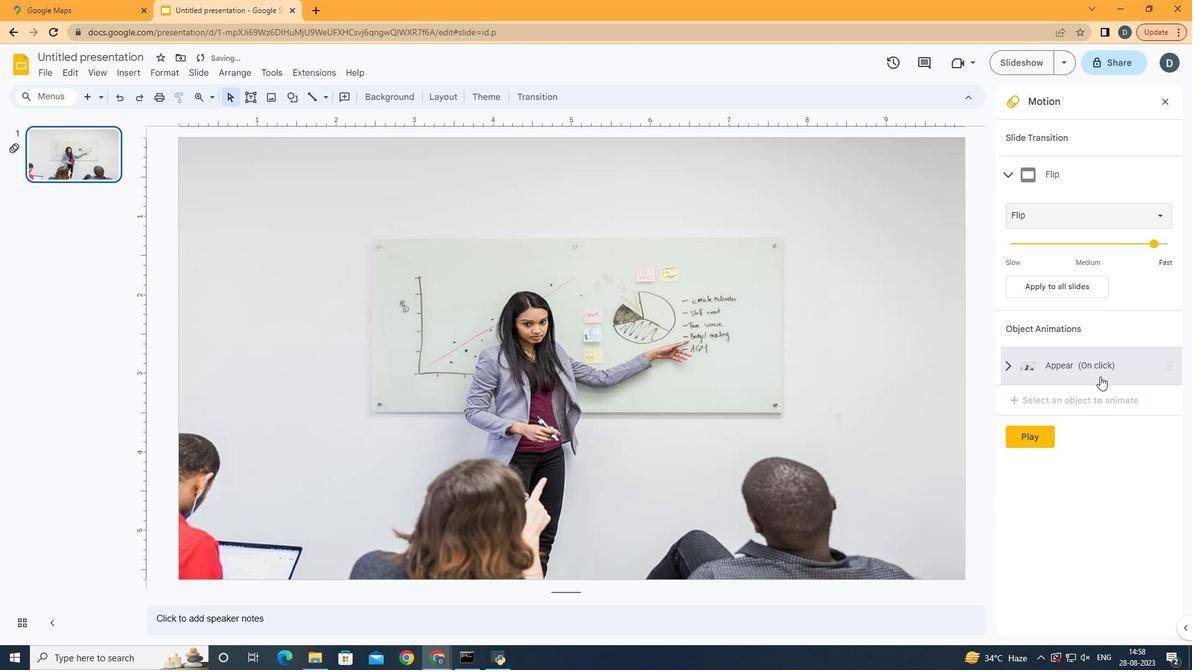 
Action: Mouse pressed left at (1097, 373)
Screenshot: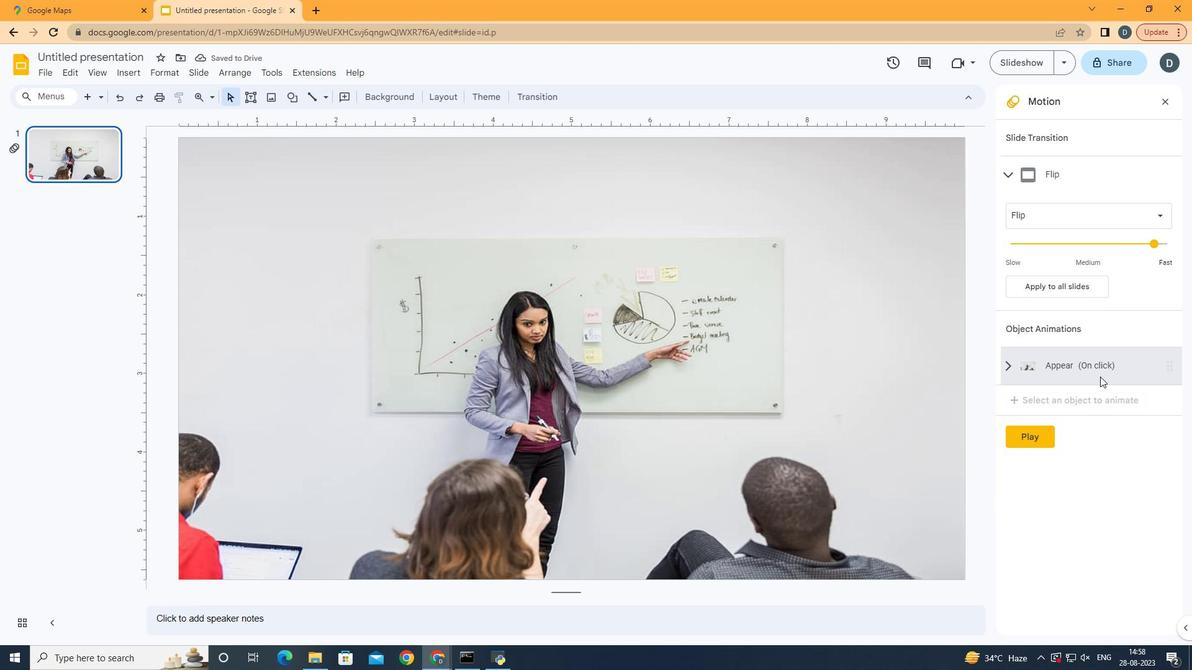 
Action: Mouse moved to (1094, 323)
Screenshot: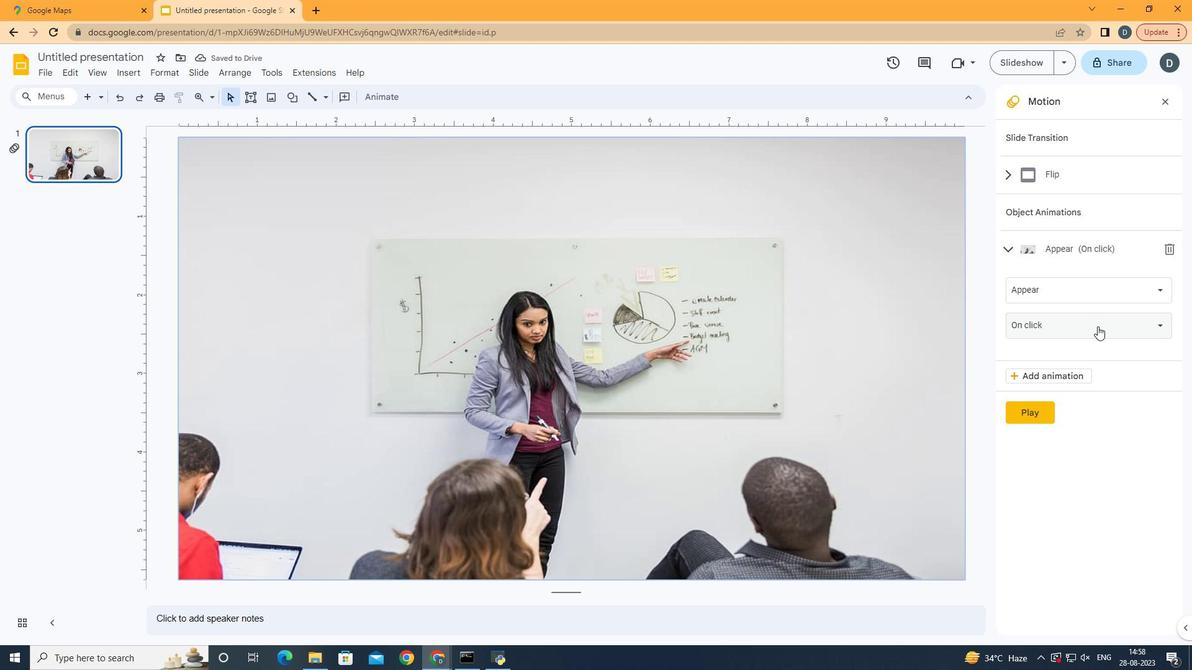 
Action: Mouse pressed left at (1094, 323)
Screenshot: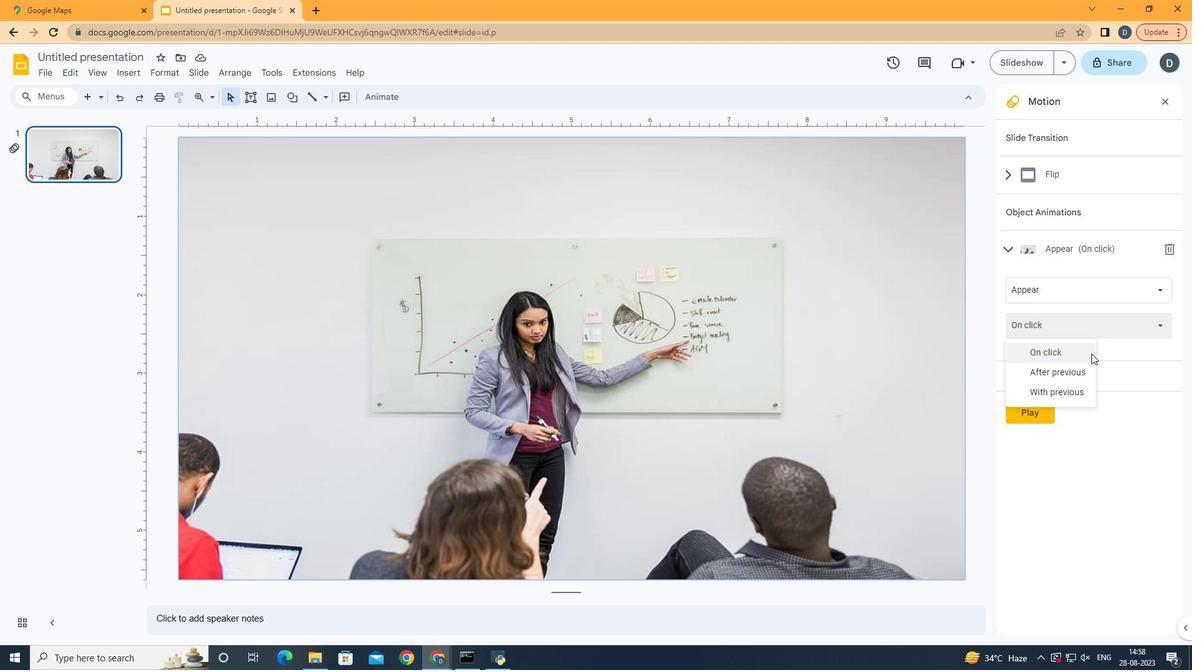 
Action: Mouse moved to (1072, 365)
Screenshot: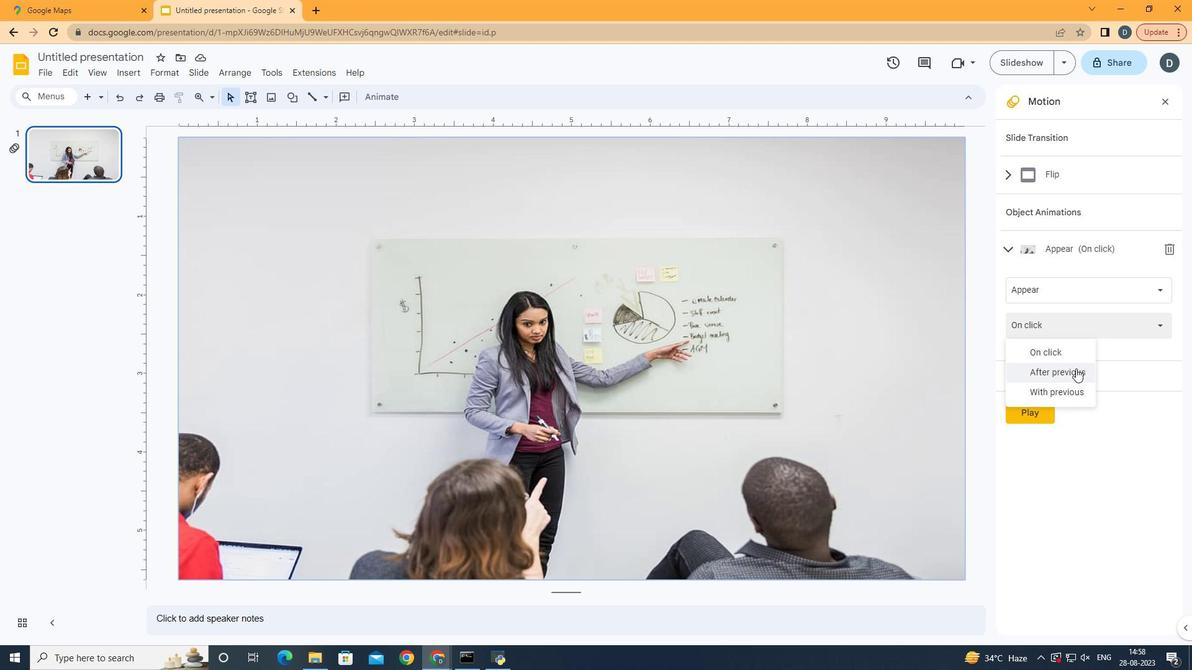 
Action: Mouse pressed left at (1072, 365)
Screenshot: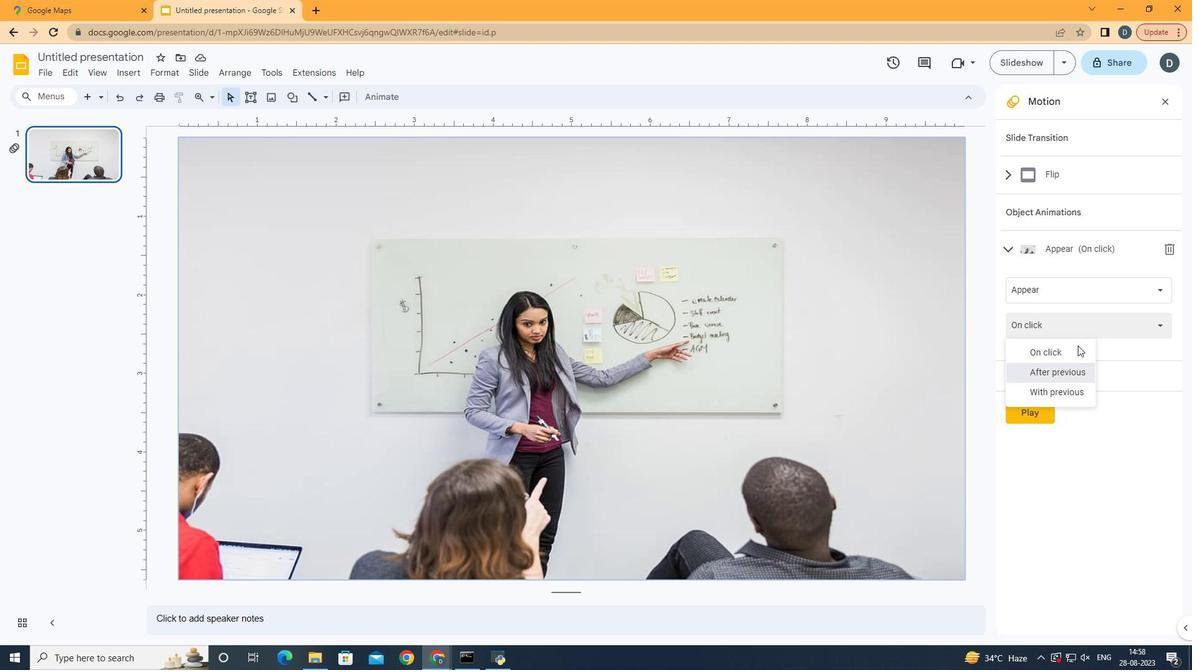 
Action: Mouse moved to (1083, 281)
Screenshot: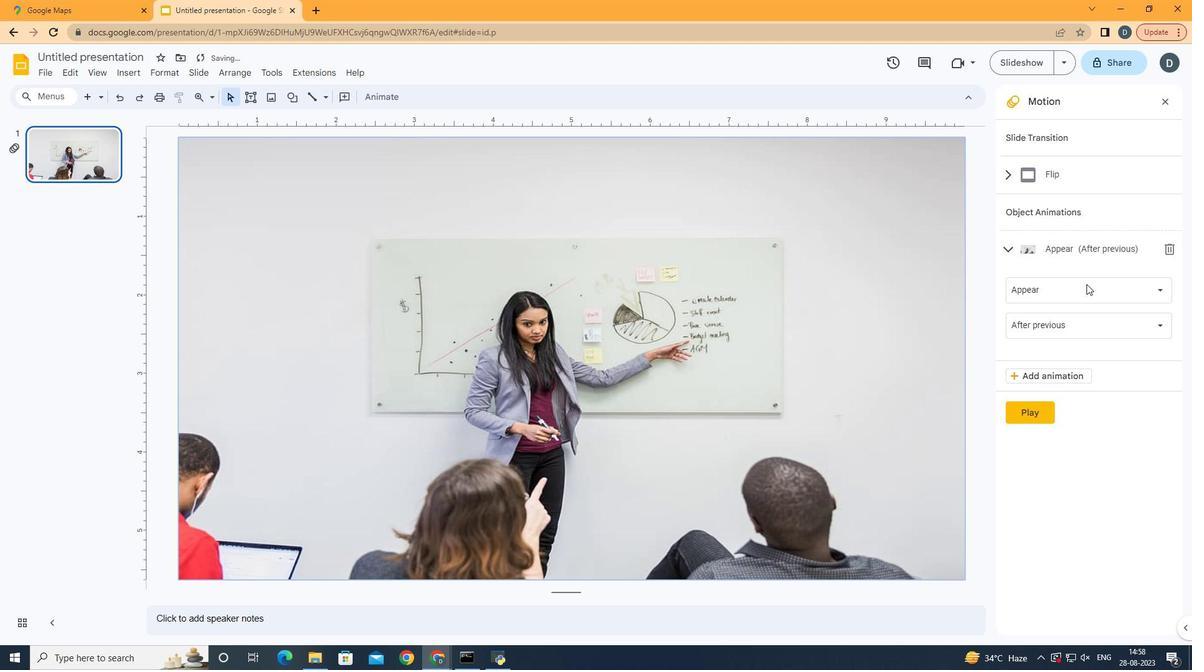 
Action: Mouse pressed left at (1083, 281)
Screenshot: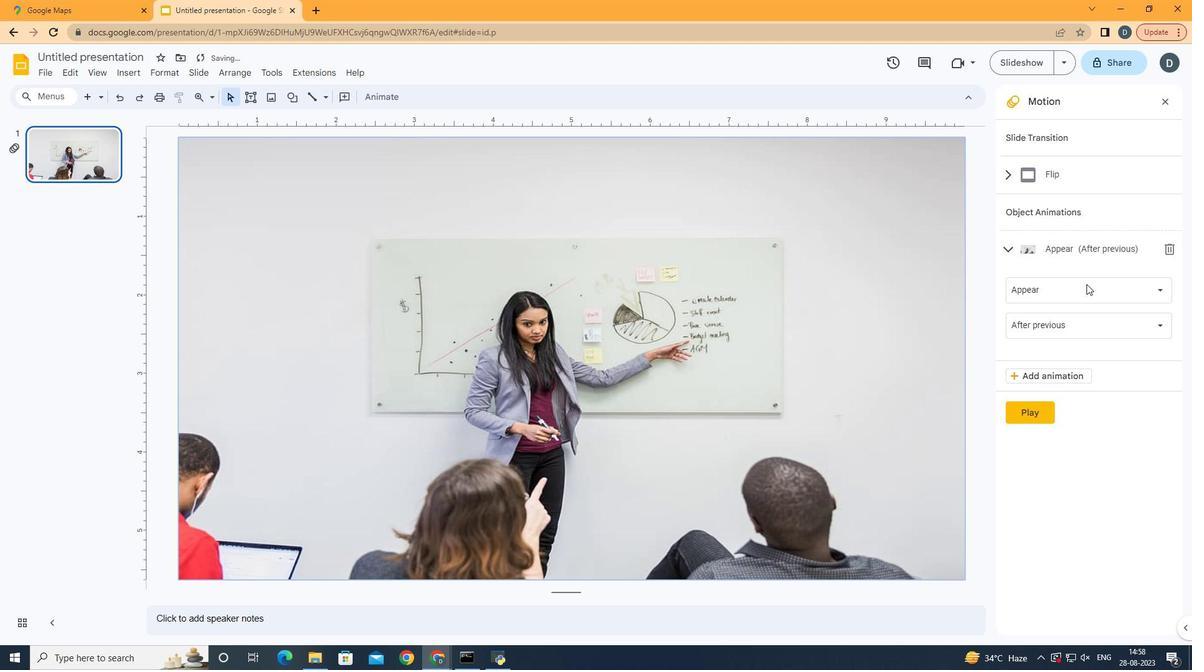 
Action: Mouse moved to (1084, 283)
Screenshot: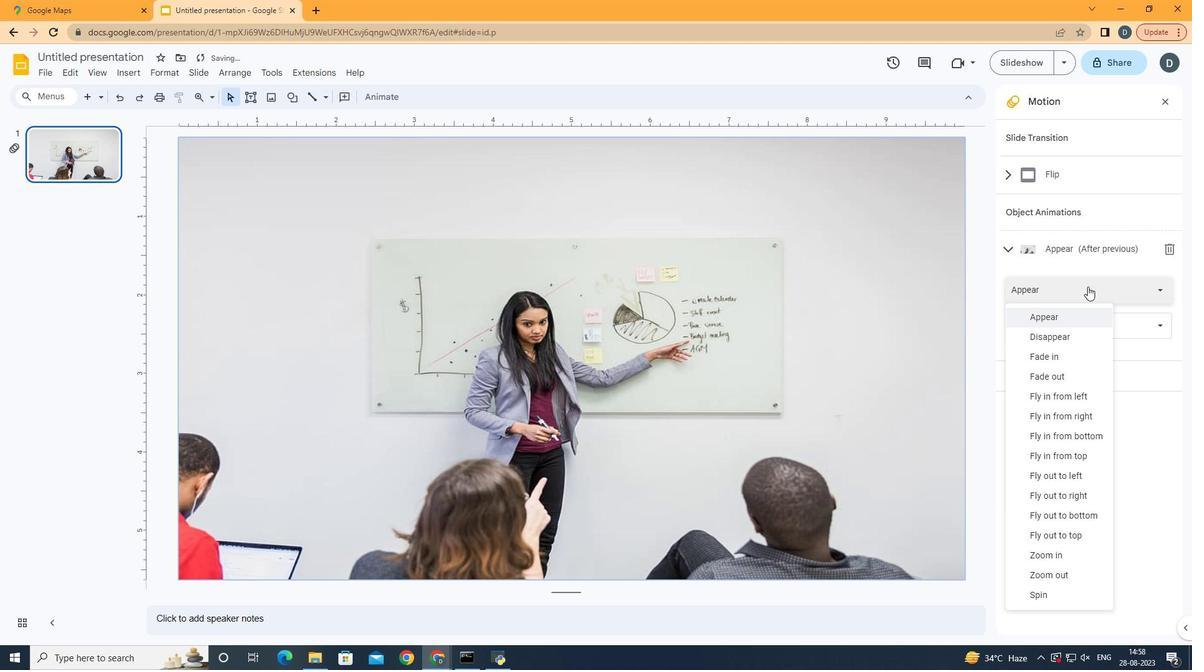 
Action: Mouse pressed left at (1084, 283)
Screenshot: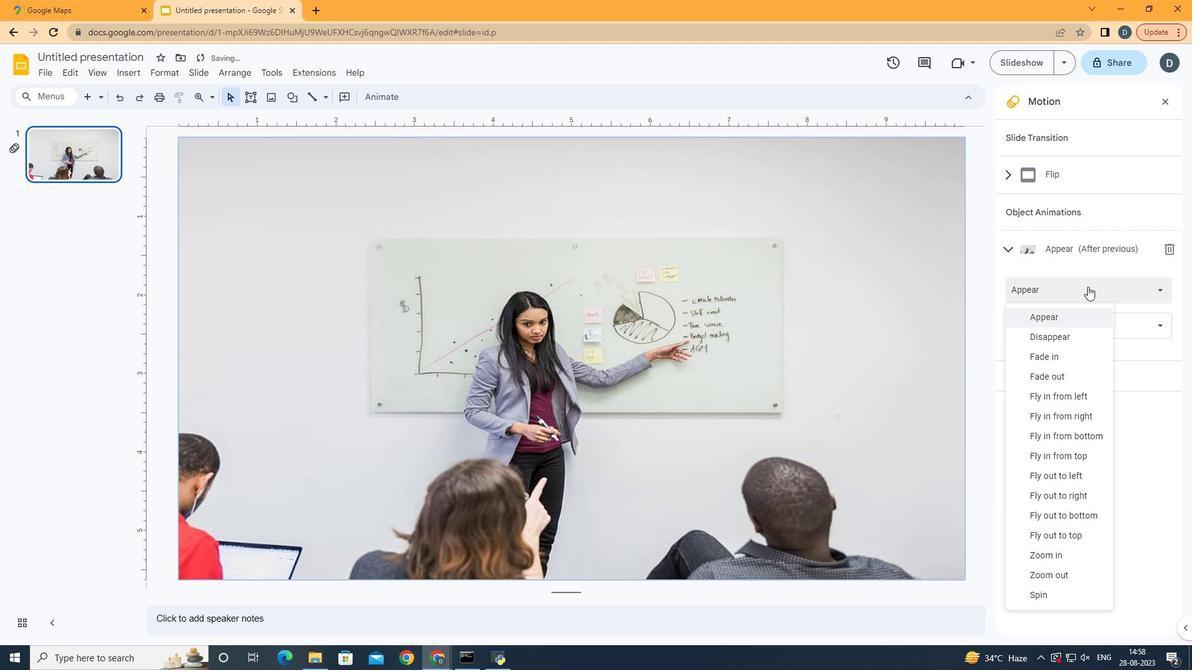
Action: Mouse moved to (1087, 553)
Screenshot: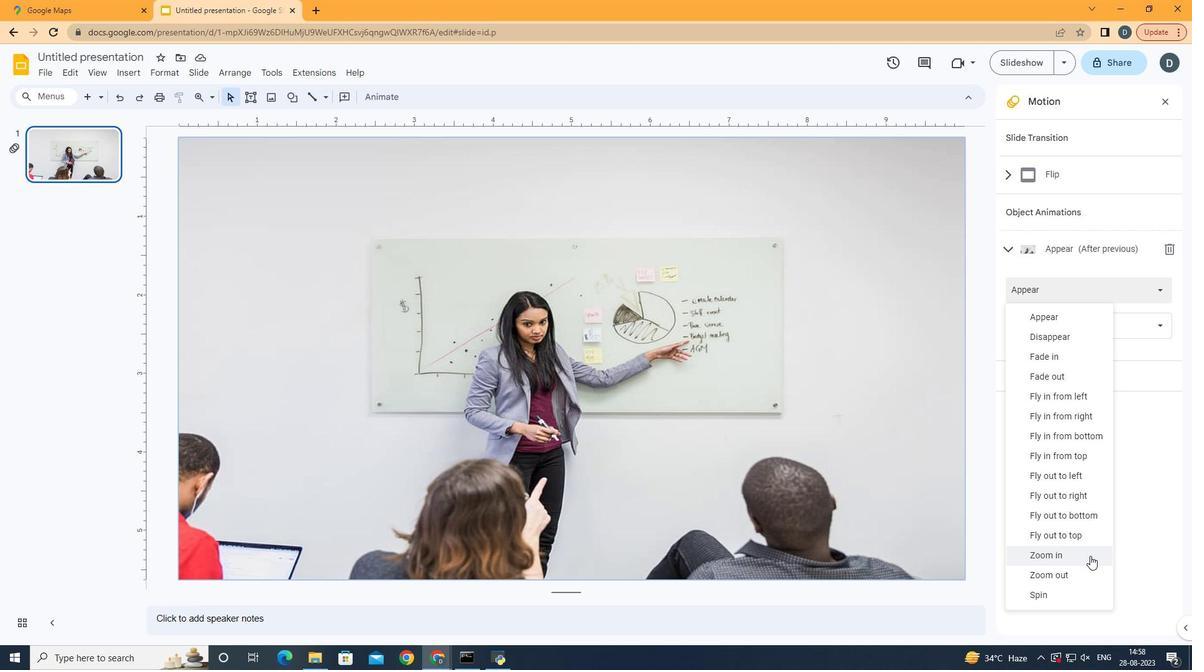 
Action: Mouse pressed left at (1087, 553)
Screenshot: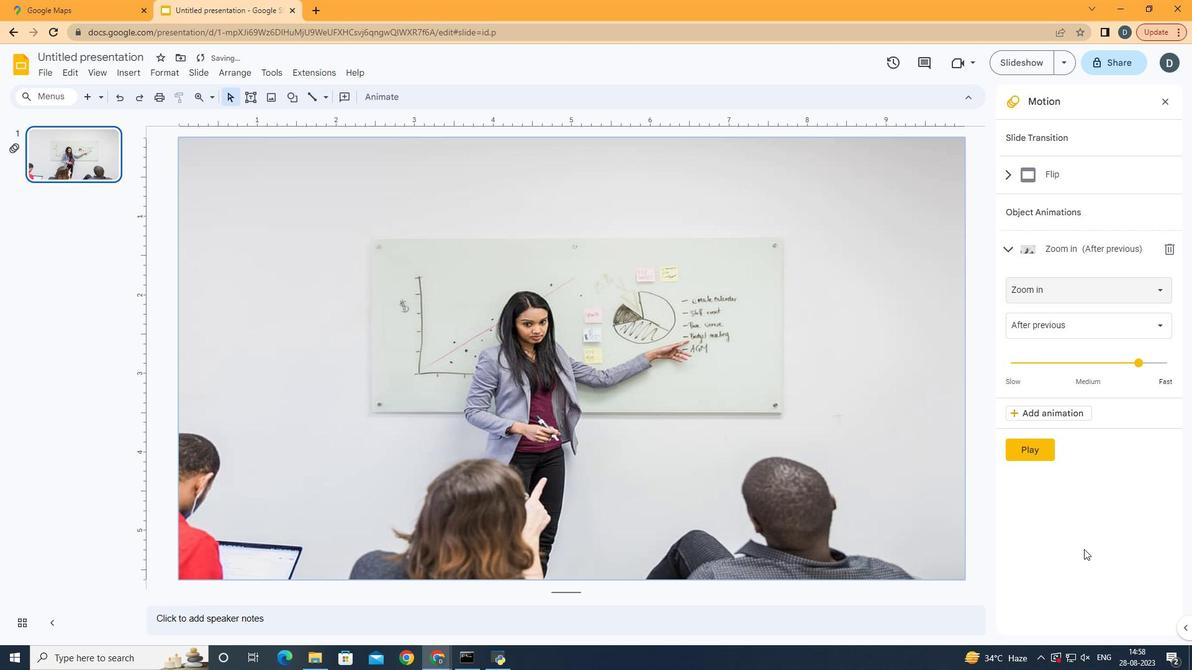 
Action: Mouse moved to (1041, 441)
Screenshot: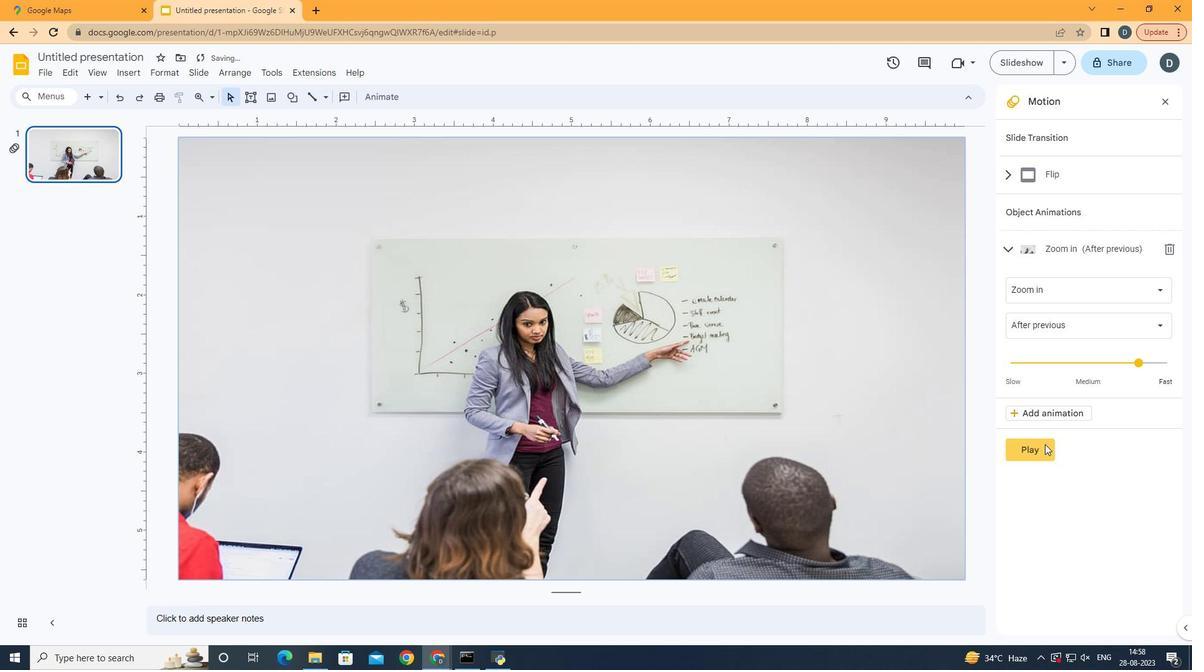 
Action: Mouse pressed left at (1041, 441)
Screenshot: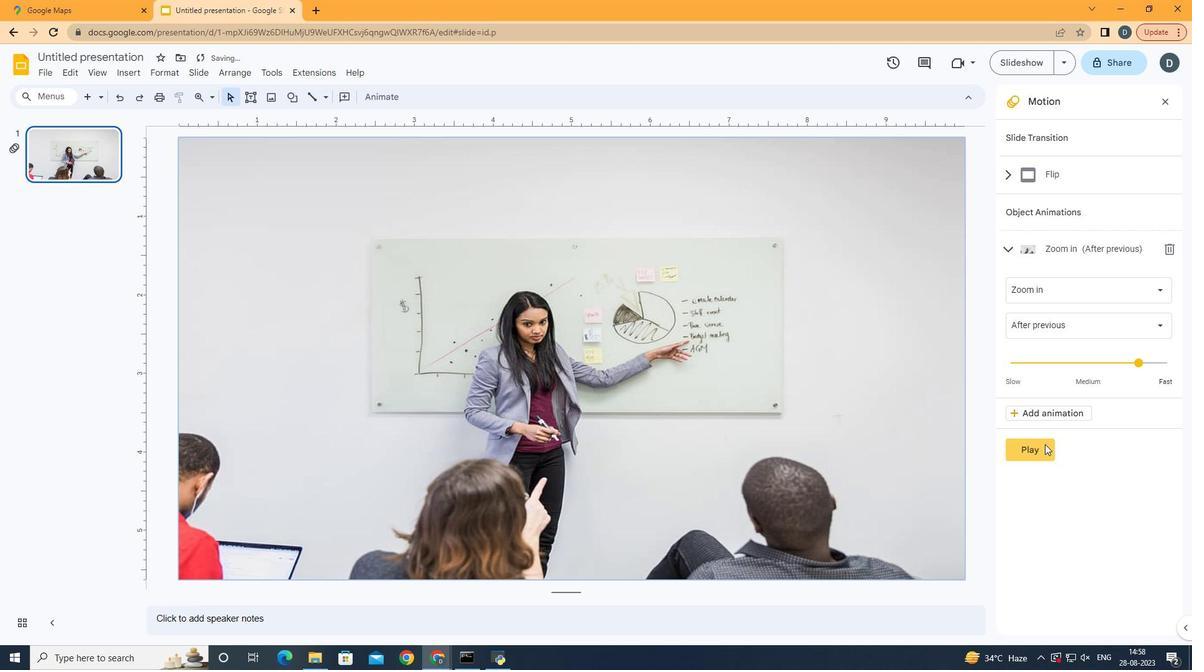 
Action: Mouse moved to (1035, 418)
Screenshot: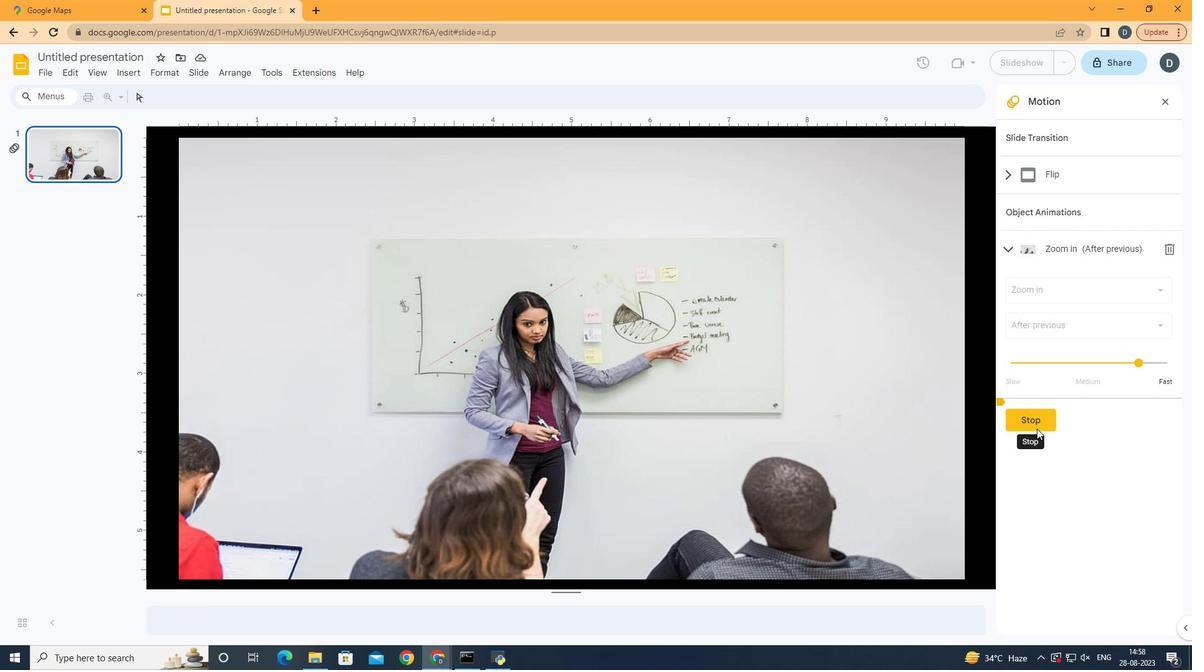 
Action: Mouse pressed left at (1036, 411)
Screenshot: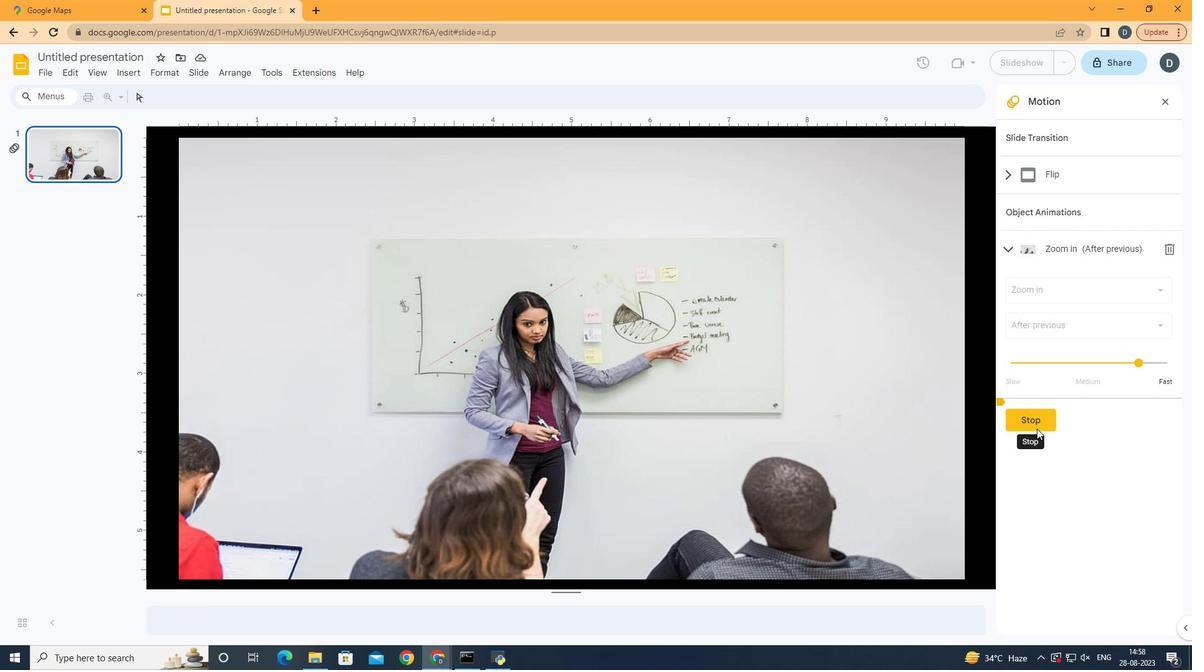 
Action: Mouse moved to (1026, 452)
Screenshot: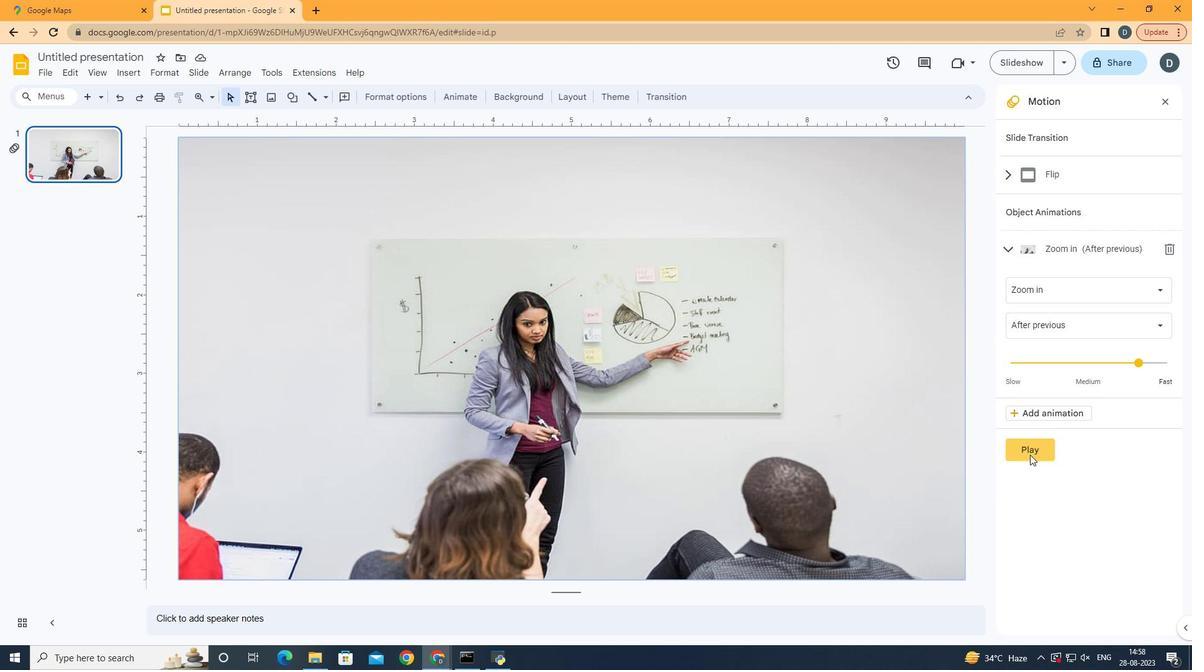 
Action: Mouse pressed left at (1026, 452)
Screenshot: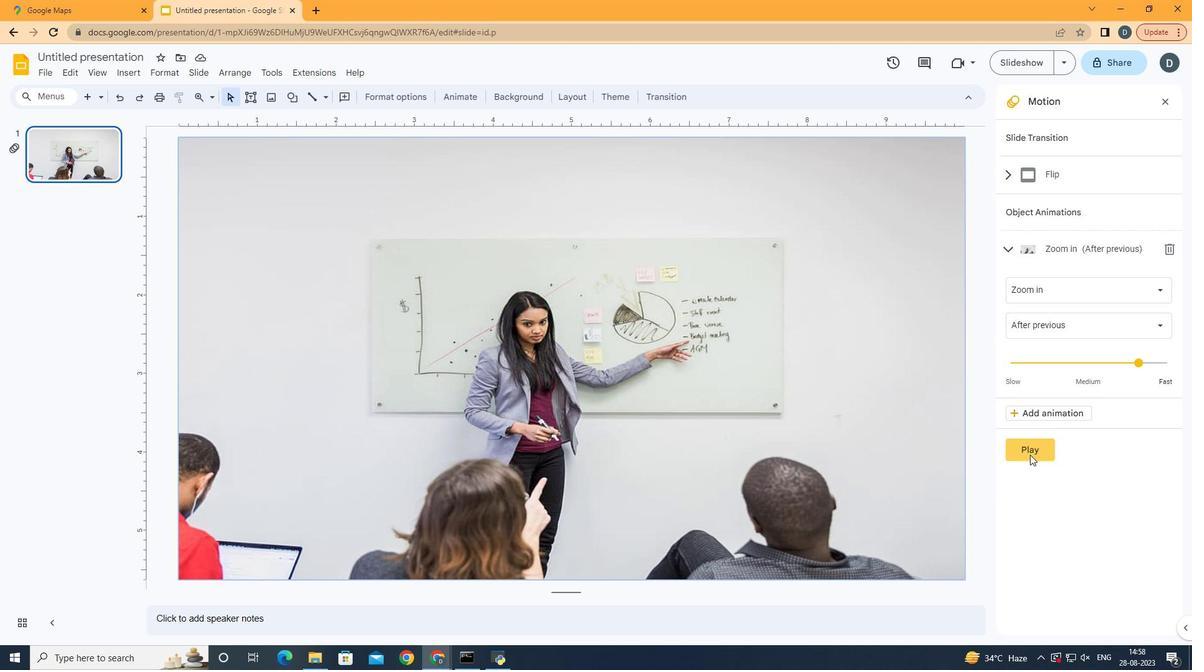 
Action: Mouse moved to (1157, 99)
Screenshot: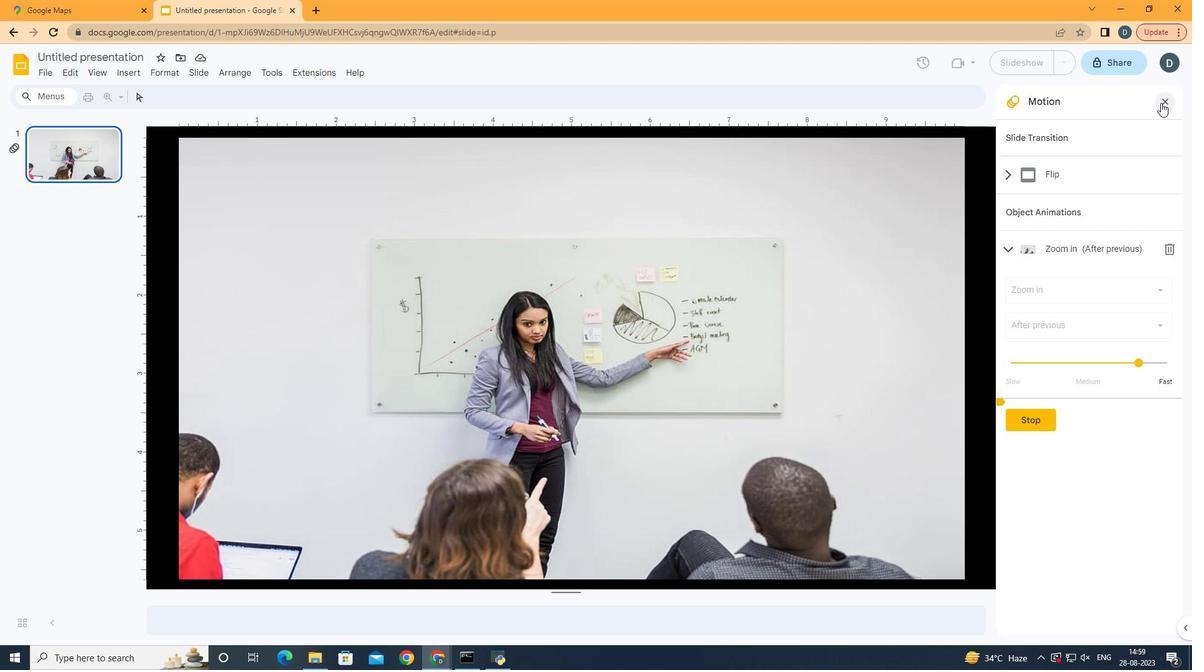 
Action: Mouse pressed left at (1157, 99)
Screenshot: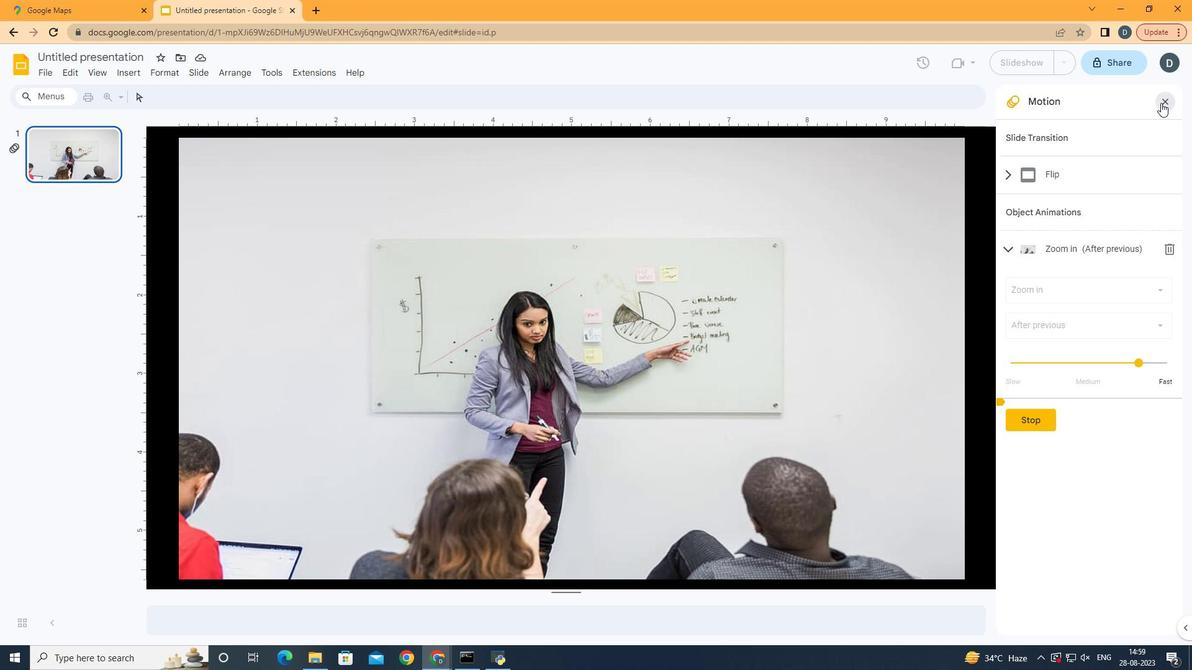 
Action: Mouse moved to (951, 365)
Screenshot: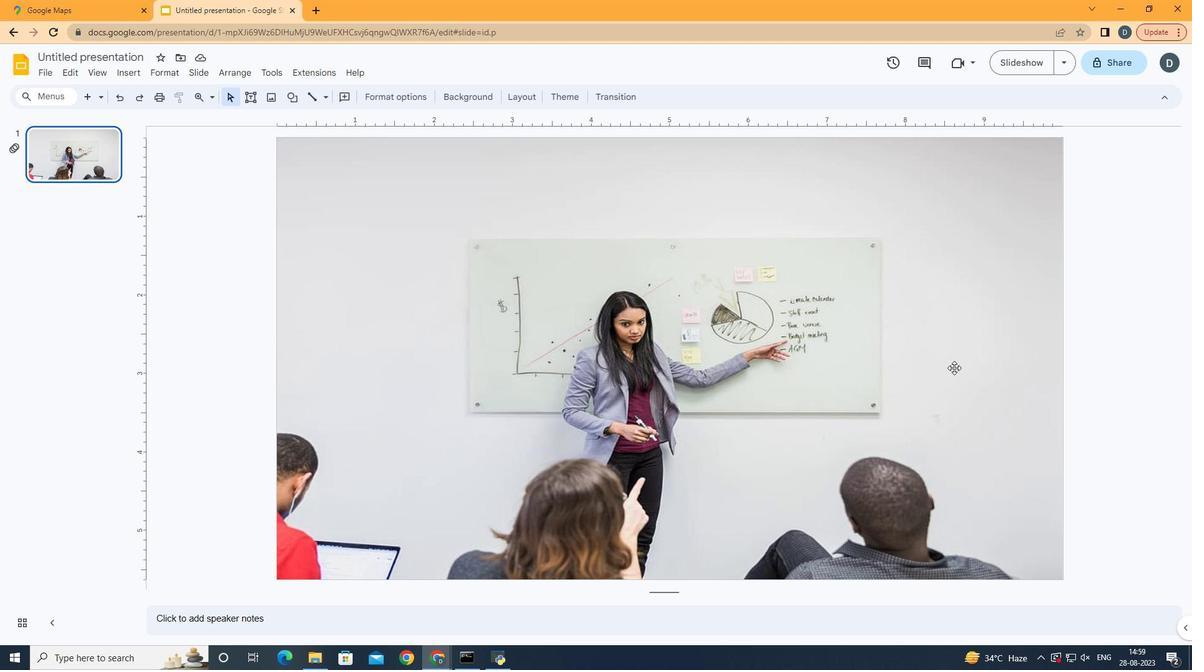 
